 Task: Search one way flight ticket for 5 adults, 2 children, 1 infant in seat and 2 infants on lap in economy from Kotzebue: Ralph Wien Memorial Airport to Rockford: Chicago Rockford International Airport(was Northwest Chicagoland Regional Airport At Rockford) on 5-1-2023. Choice of flights is Southwest. Number of bags: 1 carry on bag and 1 checked bag. Price is upto 55000. Outbound departure time preference is 4:45. Return departure time preference is 8:45.
Action: Mouse moved to (188, 183)
Screenshot: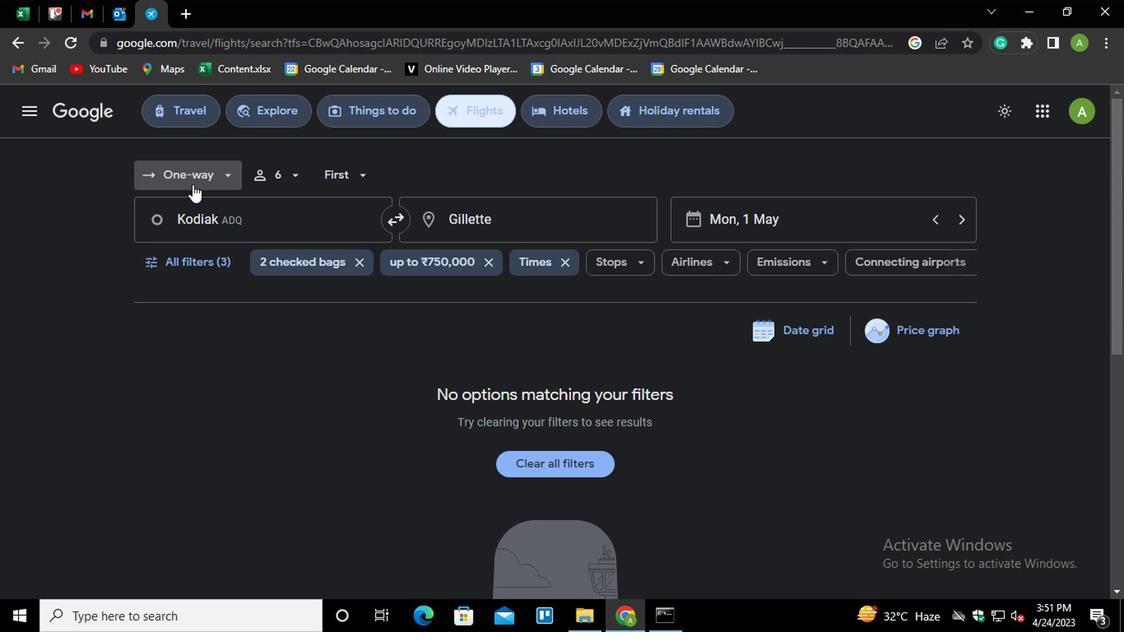 
Action: Mouse pressed left at (188, 183)
Screenshot: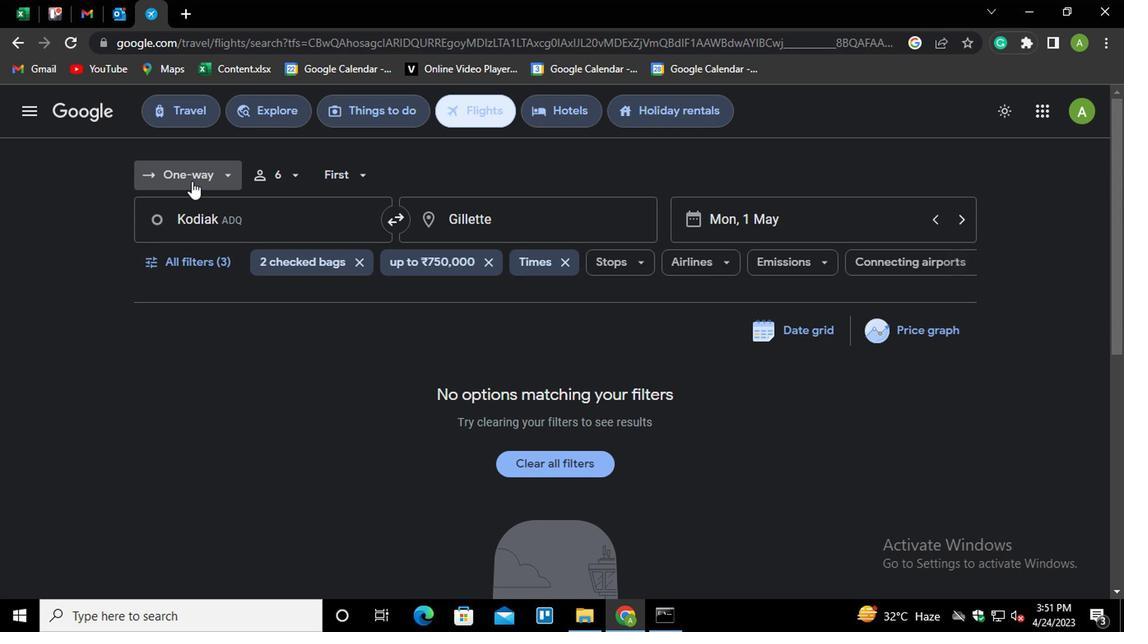 
Action: Mouse moved to (216, 252)
Screenshot: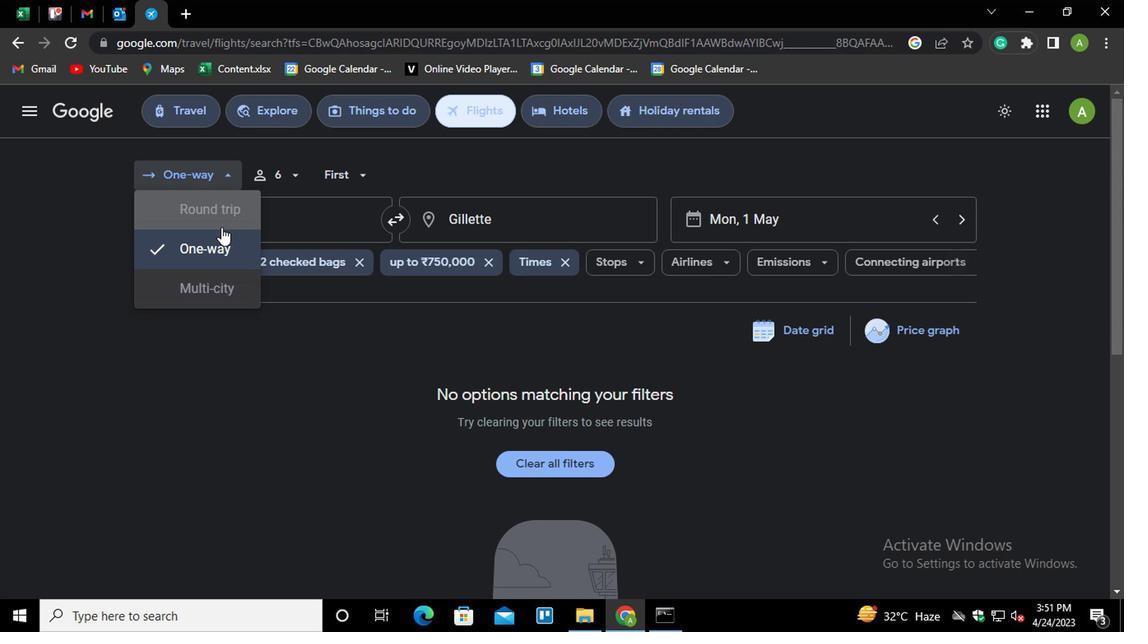 
Action: Mouse pressed left at (216, 252)
Screenshot: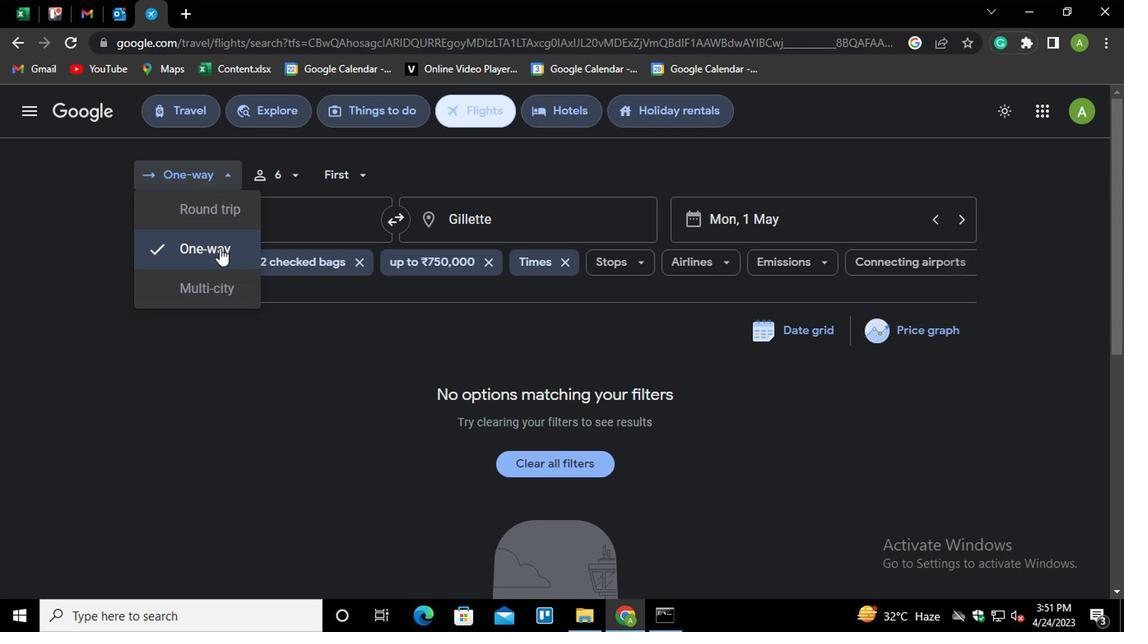 
Action: Mouse moved to (256, 192)
Screenshot: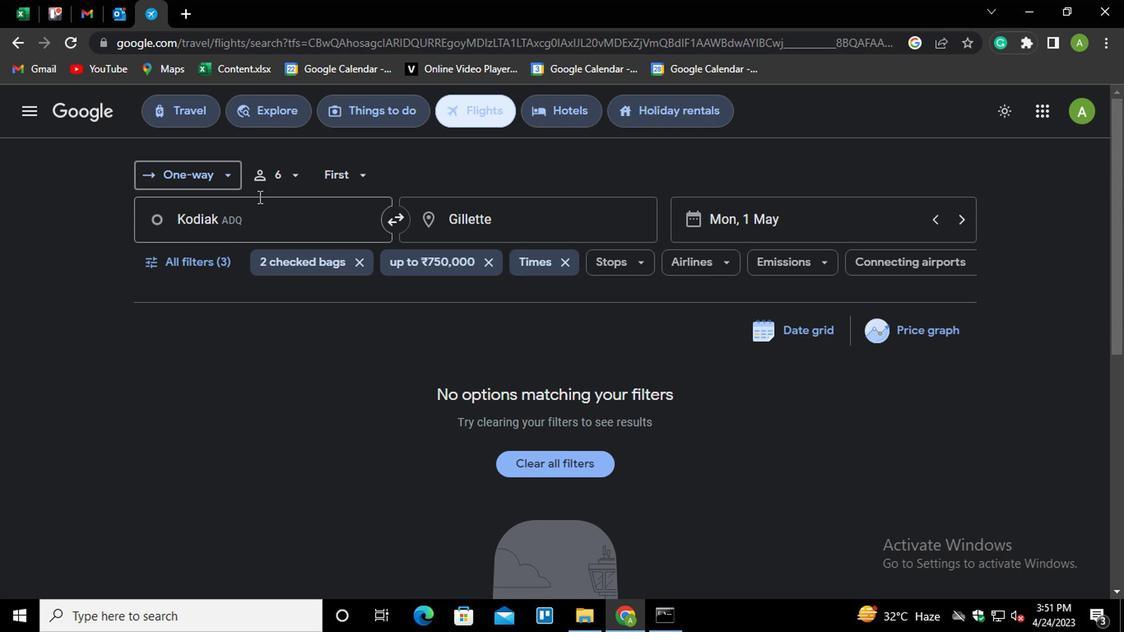 
Action: Mouse pressed left at (256, 192)
Screenshot: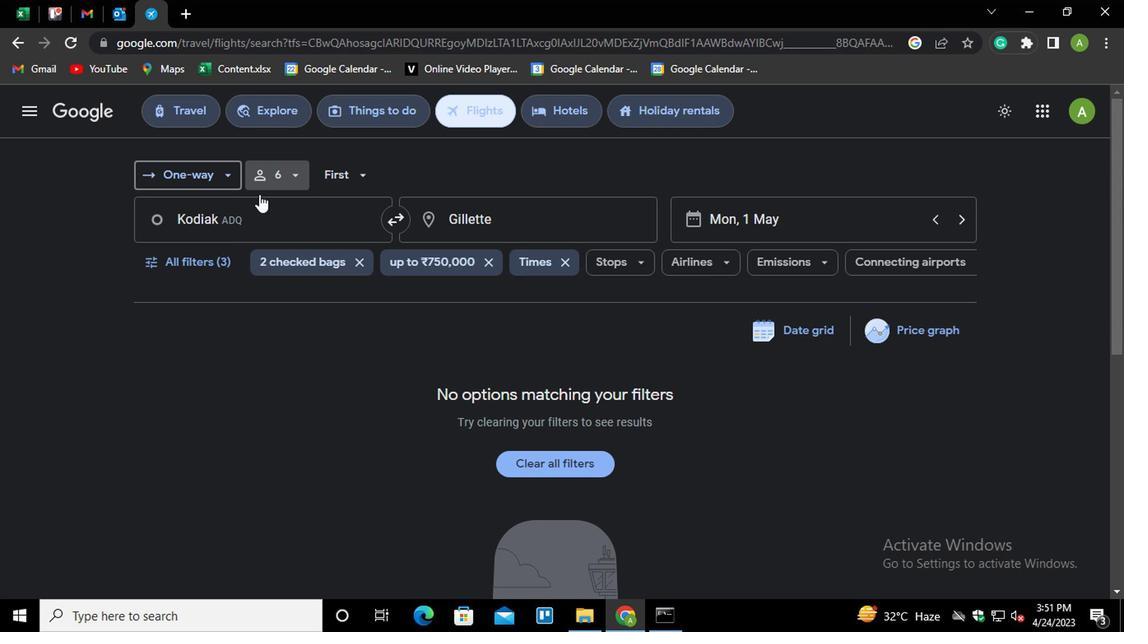 
Action: Mouse moved to (413, 216)
Screenshot: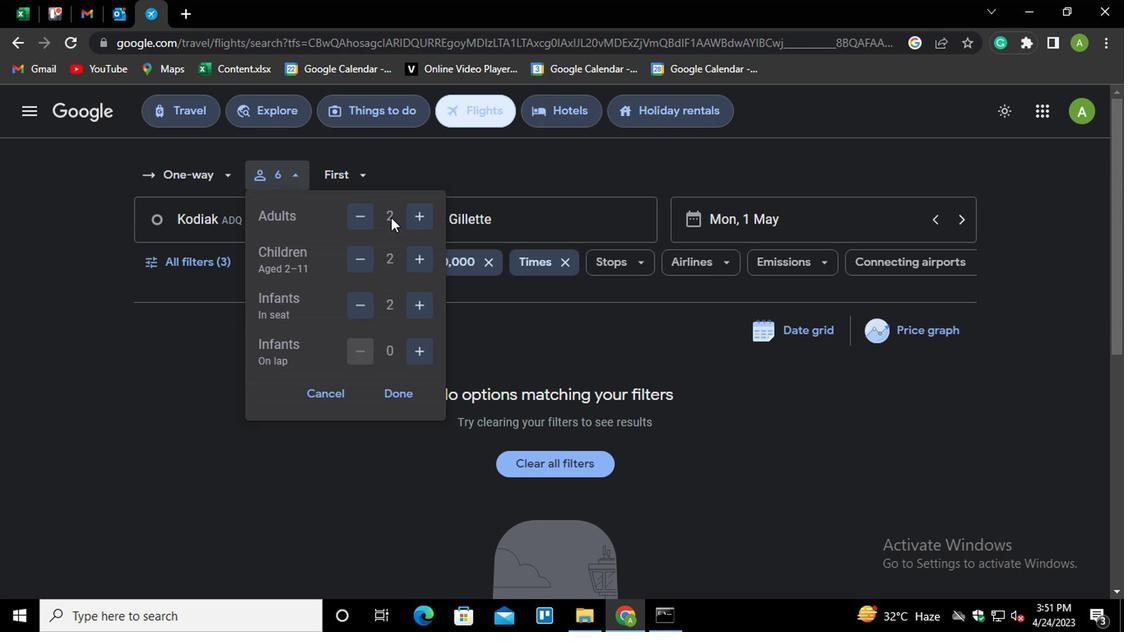 
Action: Mouse pressed left at (413, 216)
Screenshot: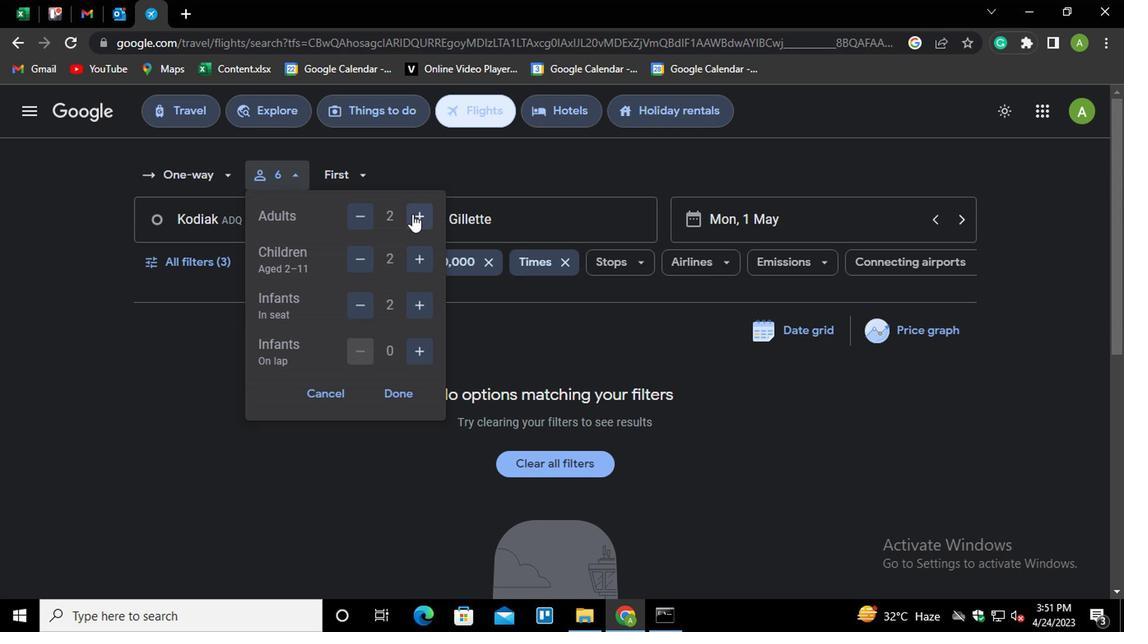 
Action: Mouse pressed left at (413, 216)
Screenshot: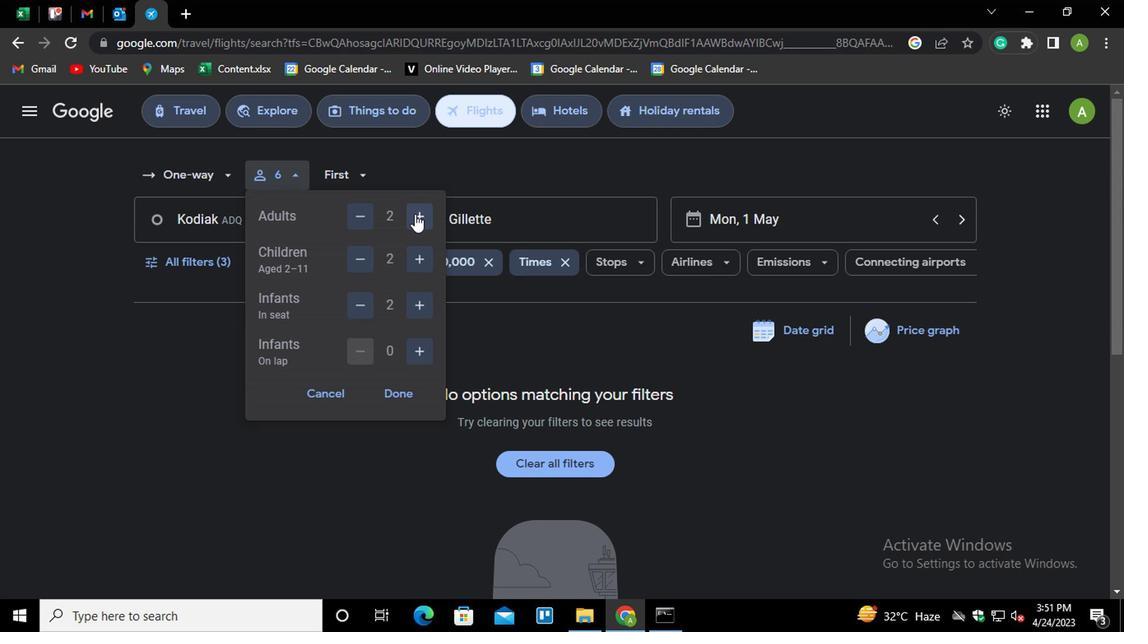 
Action: Mouse pressed left at (413, 216)
Screenshot: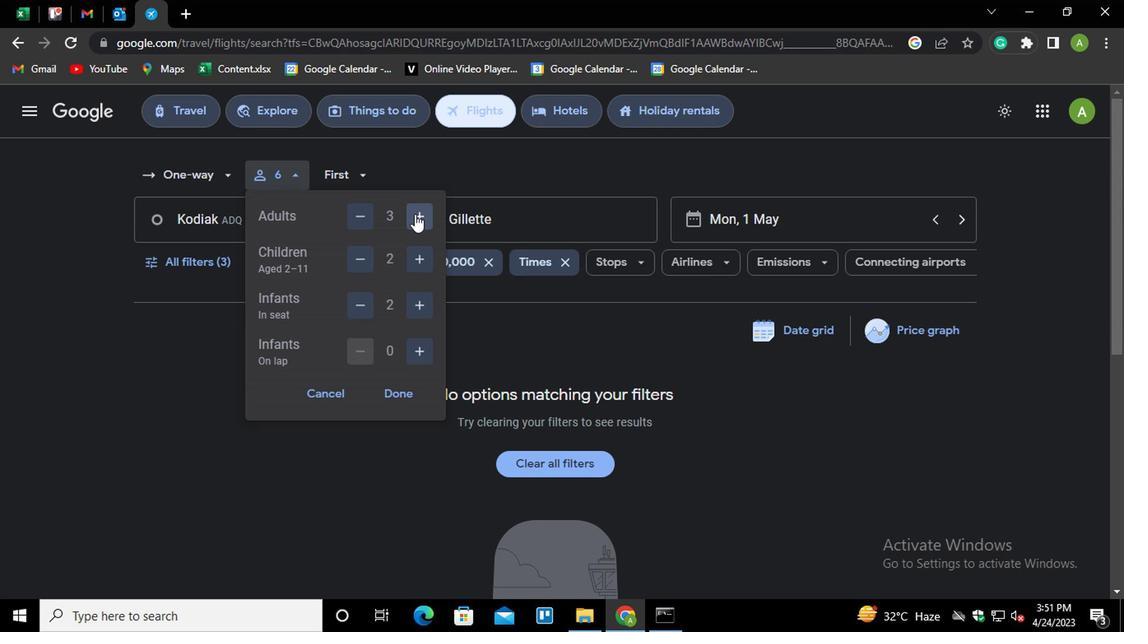 
Action: Mouse moved to (360, 307)
Screenshot: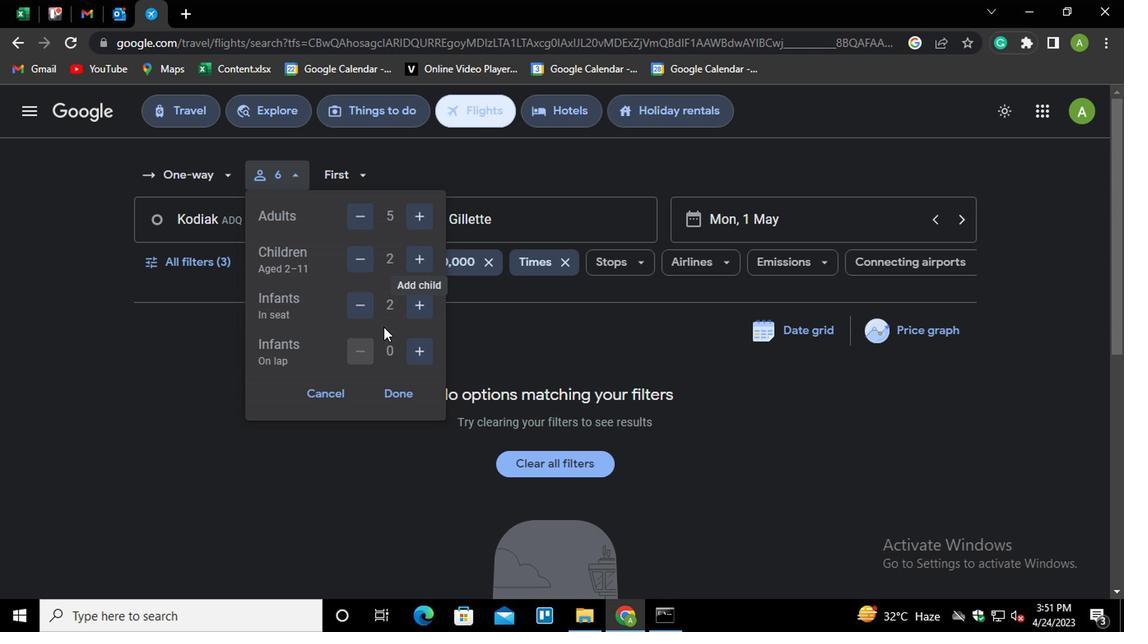 
Action: Mouse pressed left at (360, 307)
Screenshot: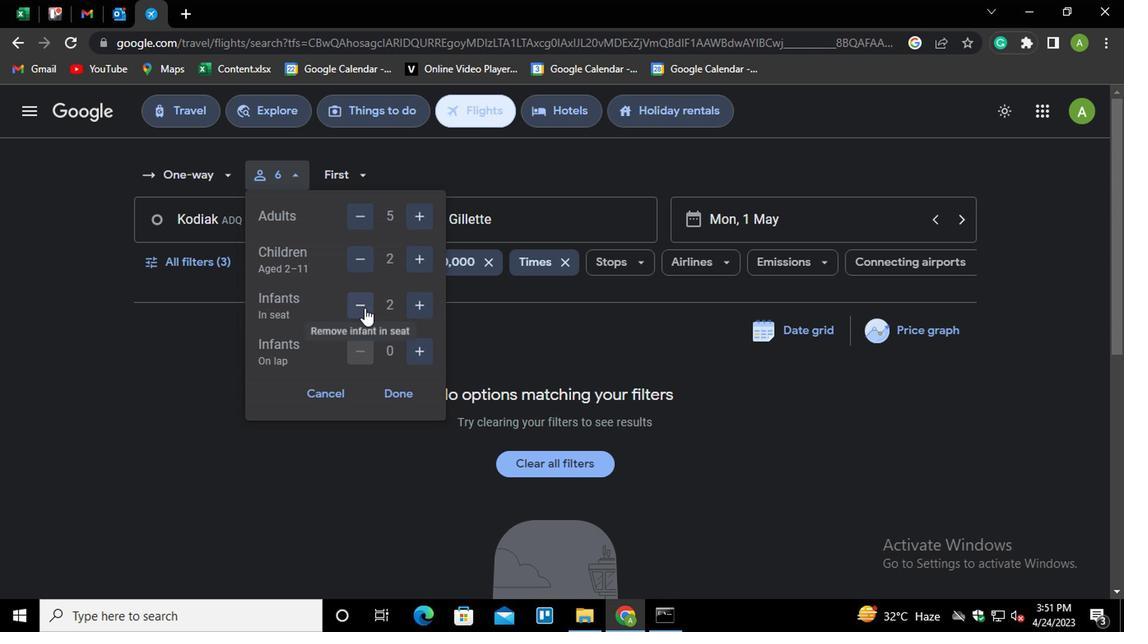 
Action: Mouse moved to (415, 356)
Screenshot: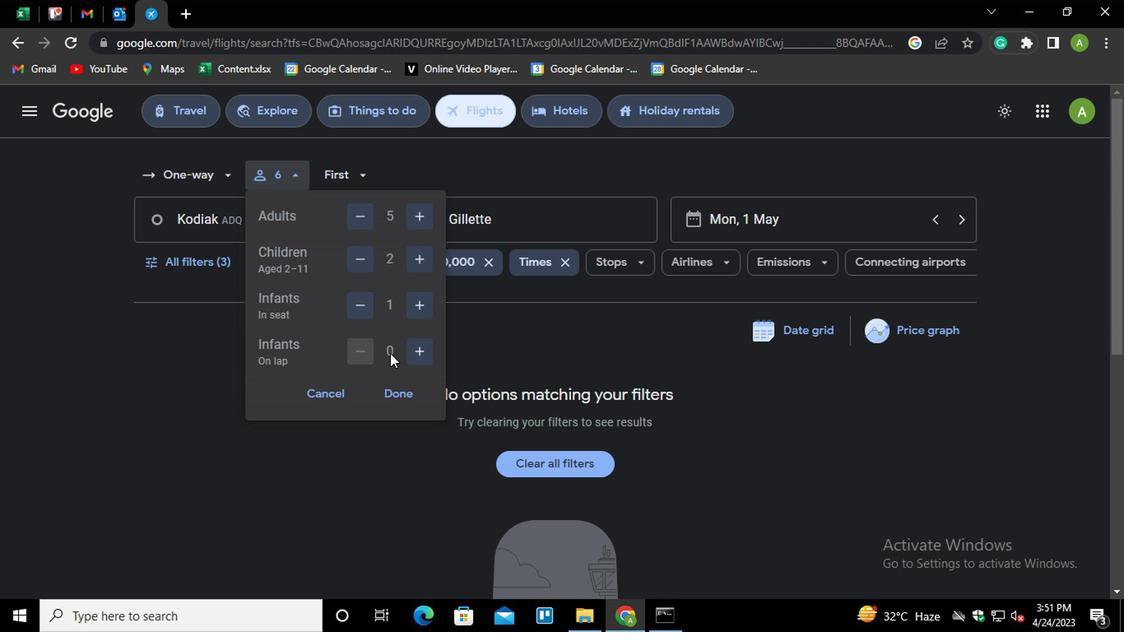 
Action: Mouse pressed left at (415, 356)
Screenshot: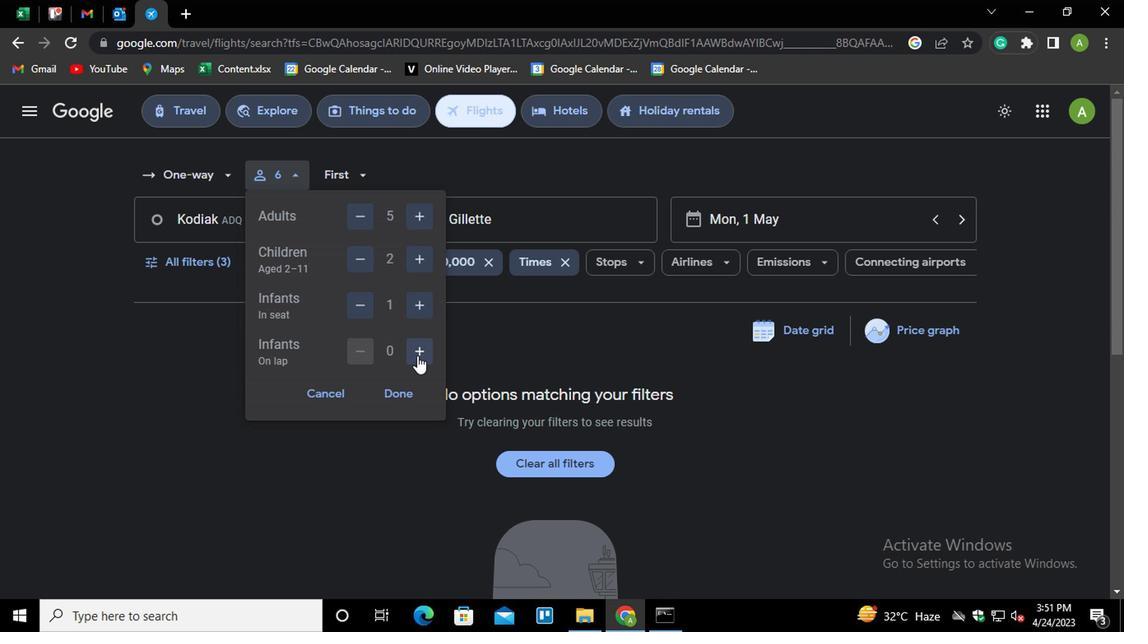 
Action: Mouse pressed left at (415, 356)
Screenshot: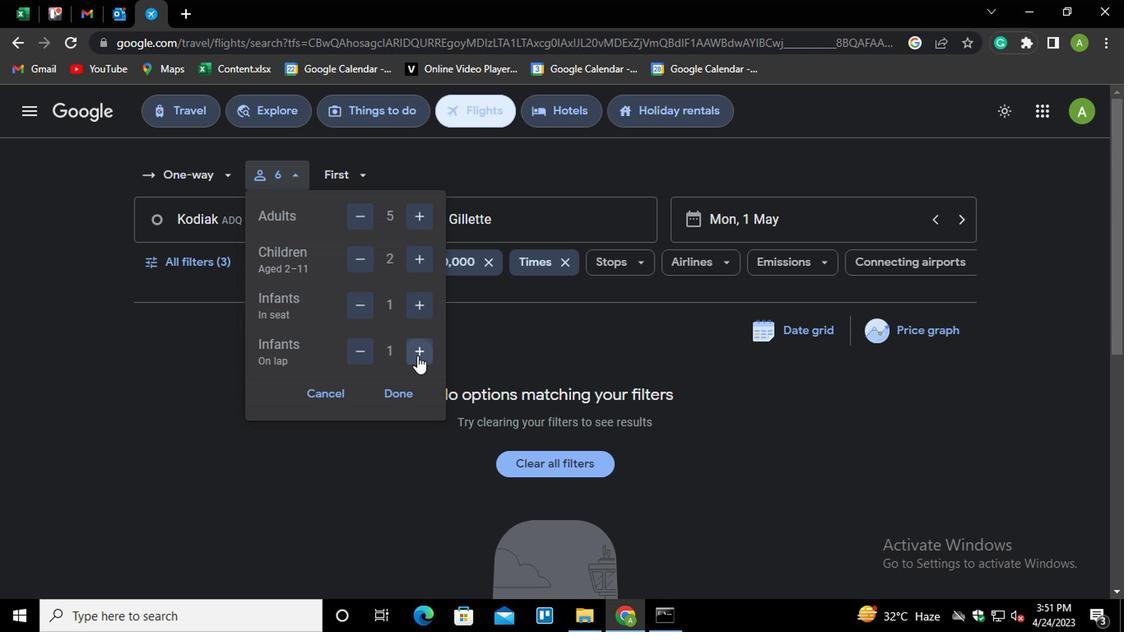 
Action: Mouse moved to (360, 351)
Screenshot: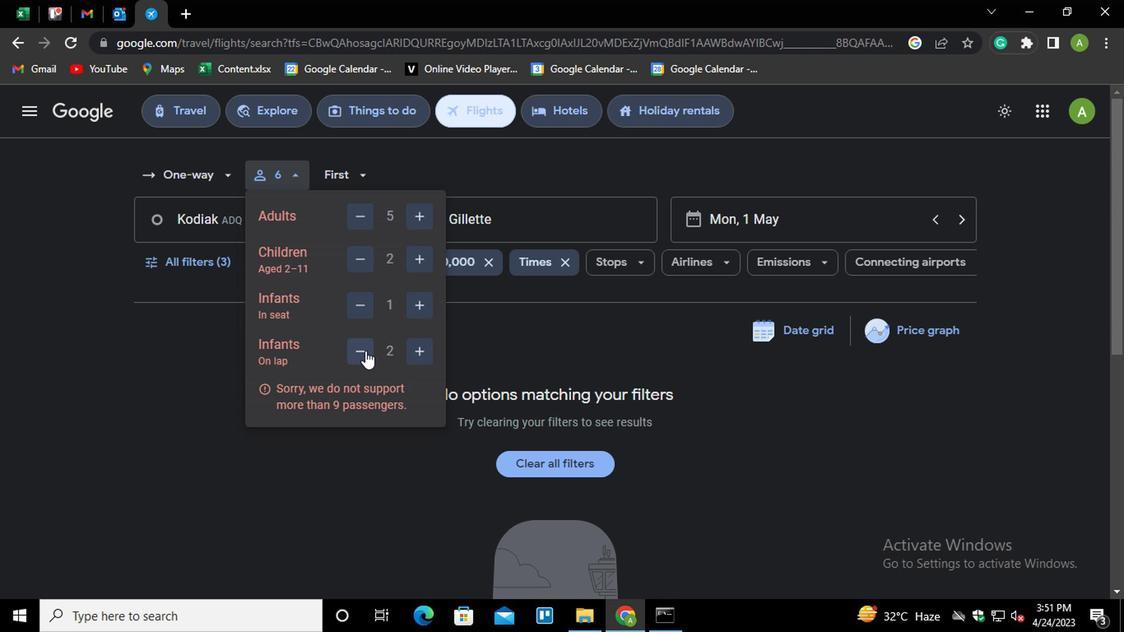 
Action: Mouse pressed left at (360, 351)
Screenshot: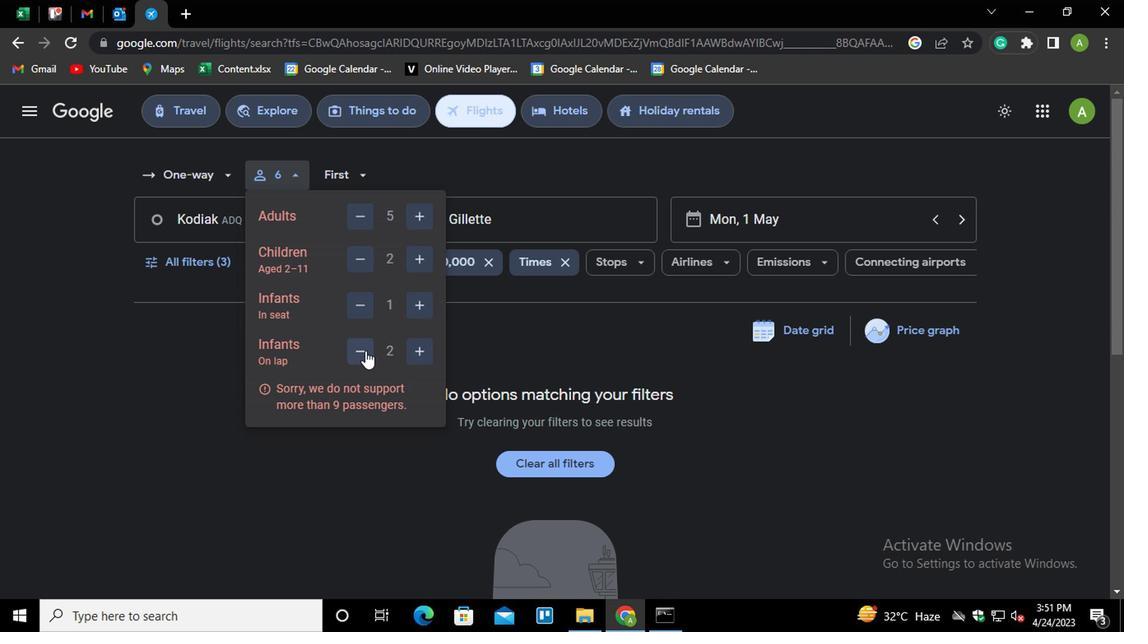 
Action: Mouse moved to (392, 389)
Screenshot: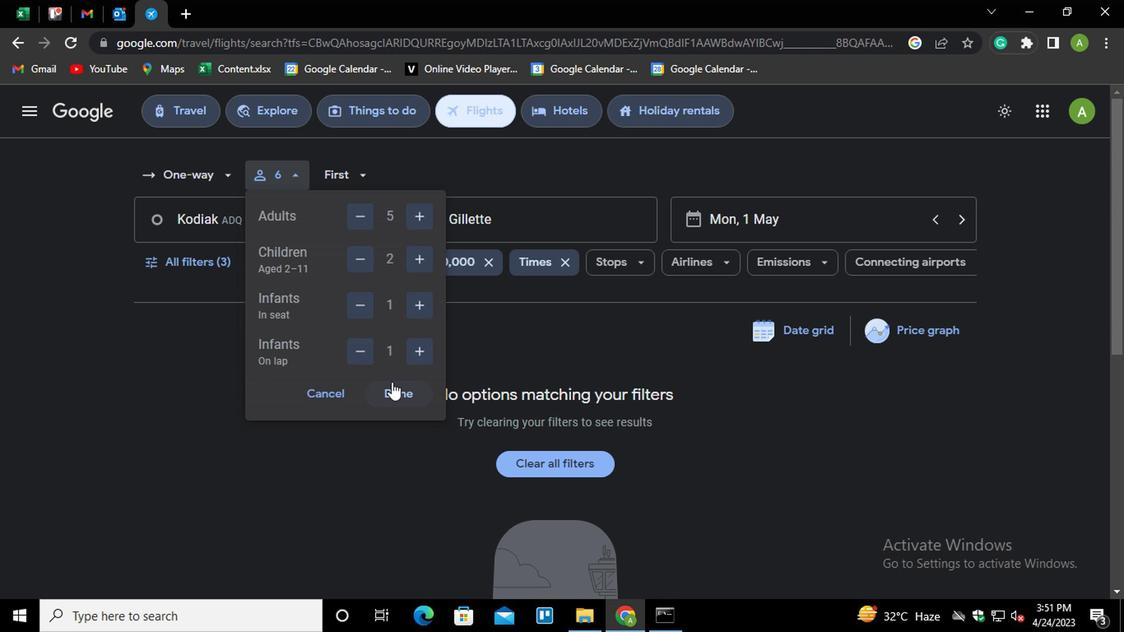 
Action: Mouse pressed left at (392, 389)
Screenshot: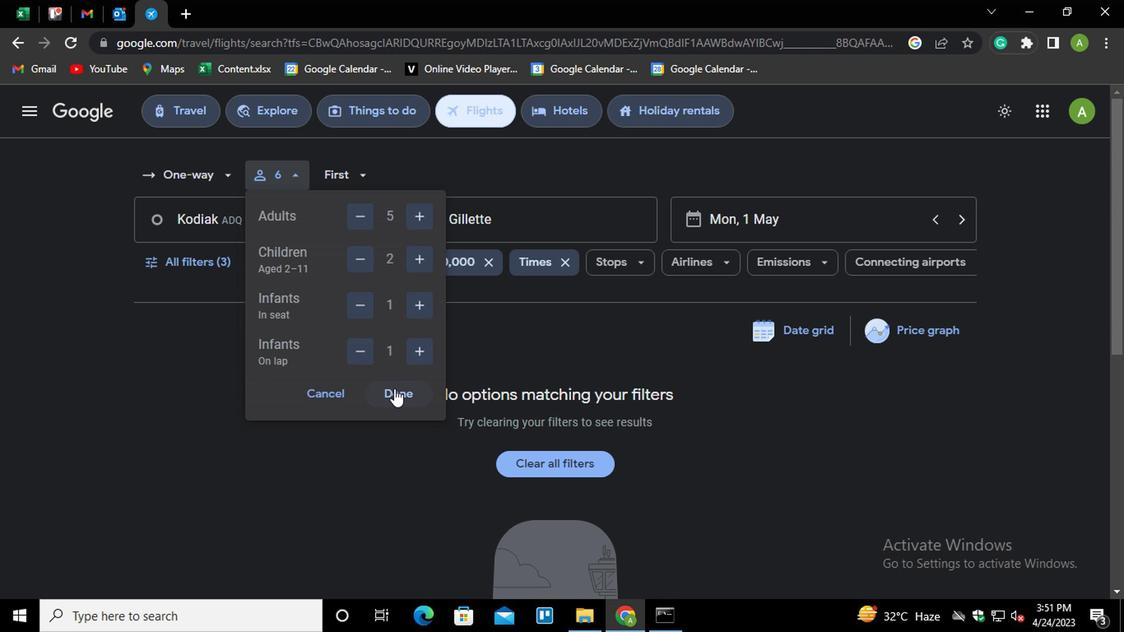 
Action: Mouse moved to (339, 184)
Screenshot: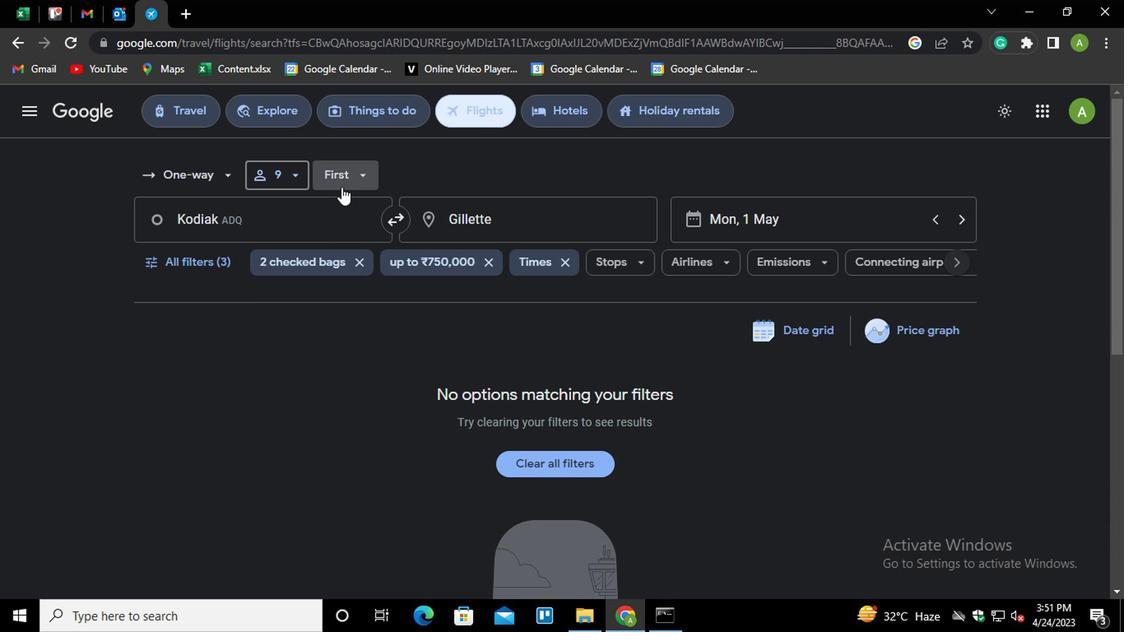 
Action: Mouse pressed left at (339, 184)
Screenshot: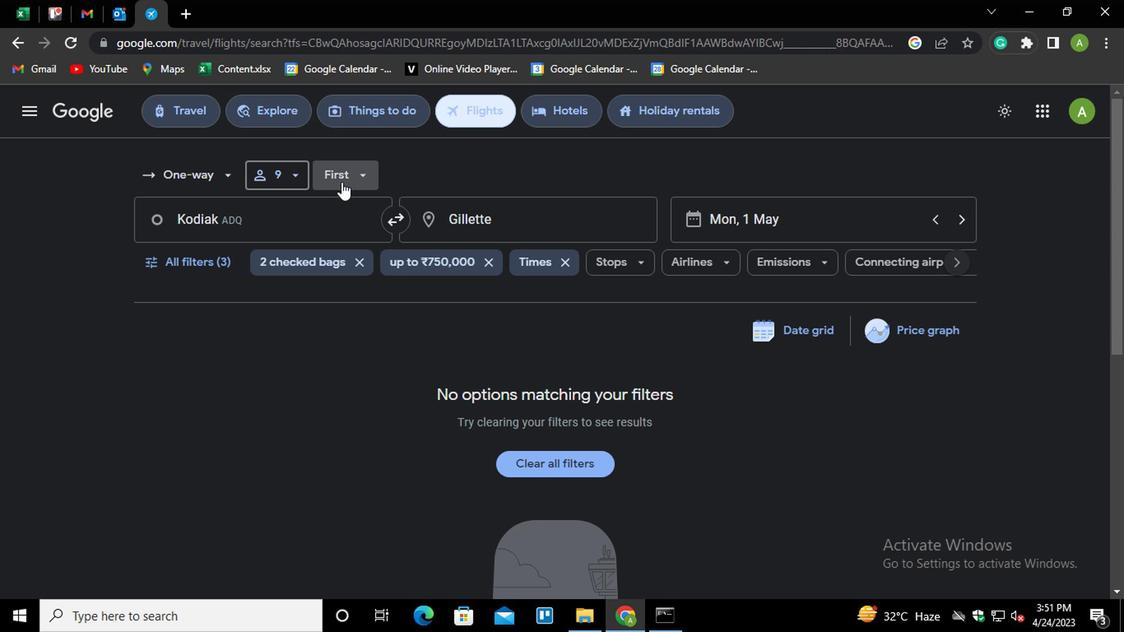 
Action: Mouse moved to (378, 213)
Screenshot: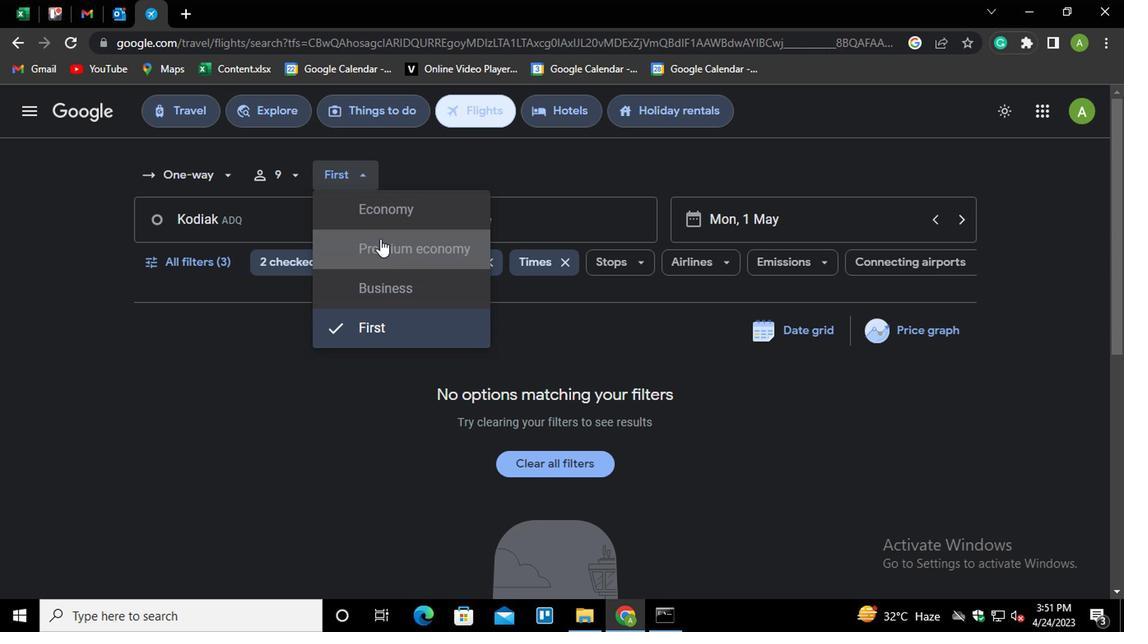 
Action: Mouse pressed left at (378, 213)
Screenshot: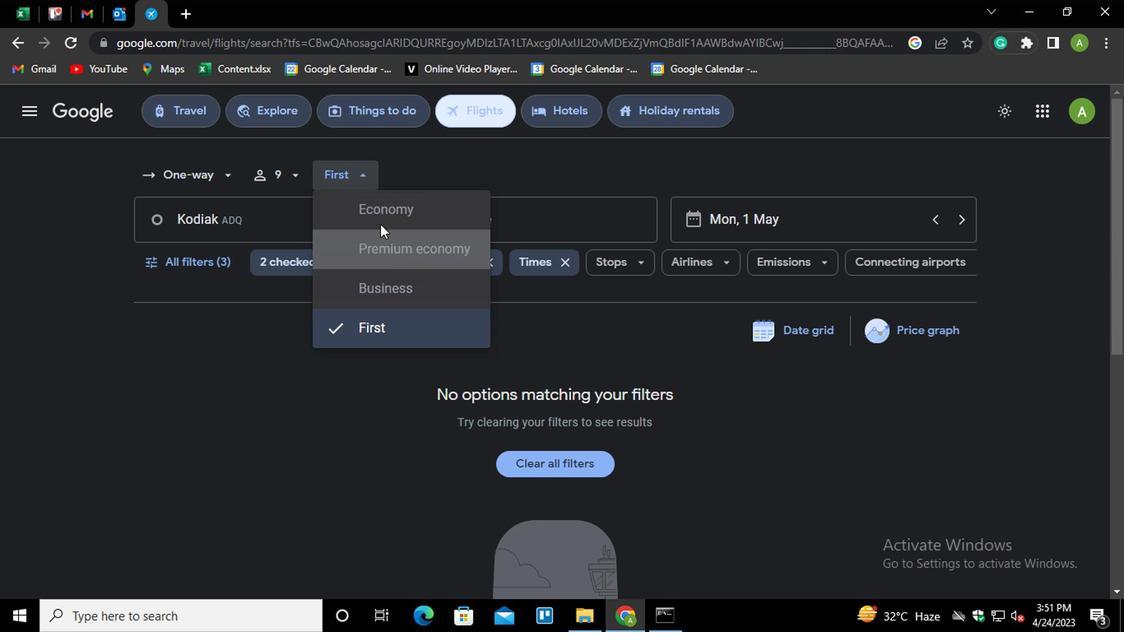 
Action: Mouse moved to (323, 223)
Screenshot: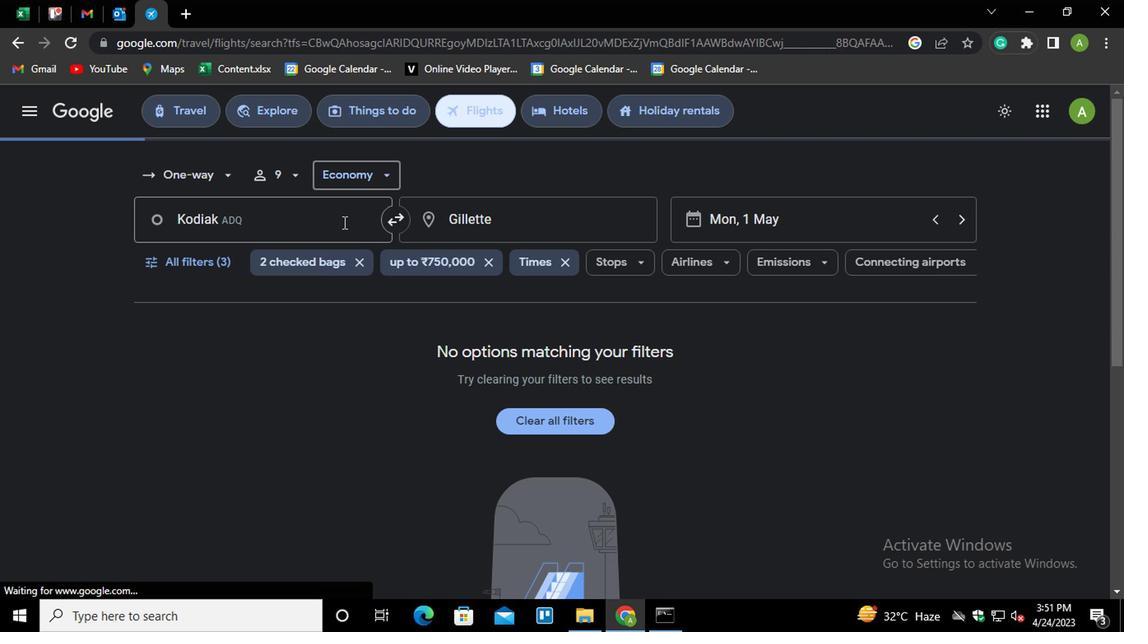 
Action: Mouse pressed left at (323, 223)
Screenshot: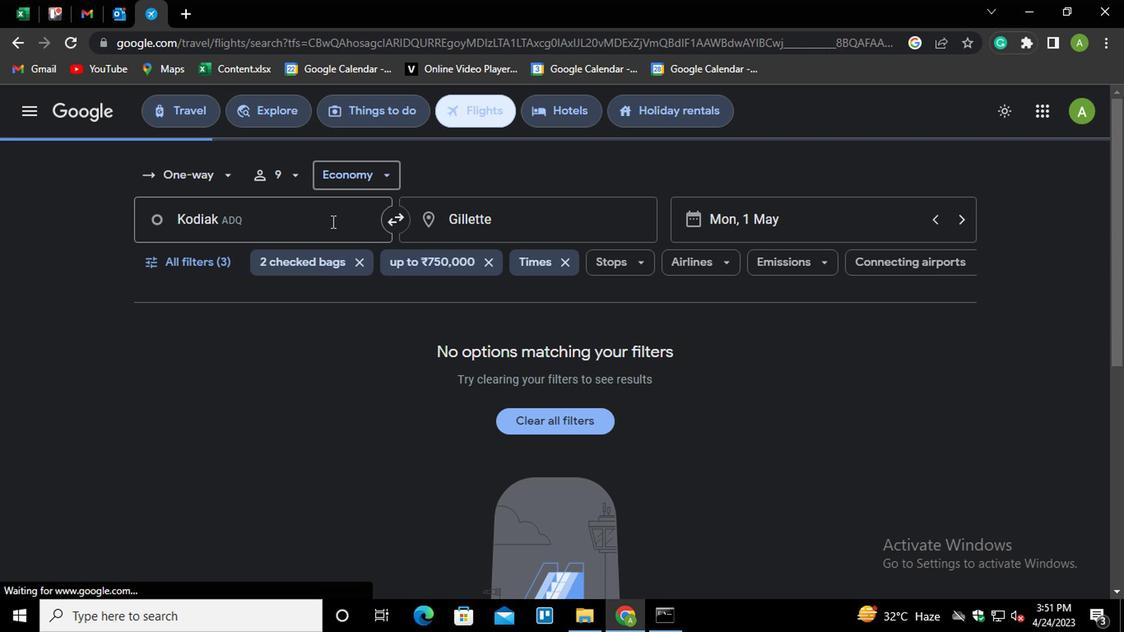 
Action: Mouse moved to (381, 215)
Screenshot: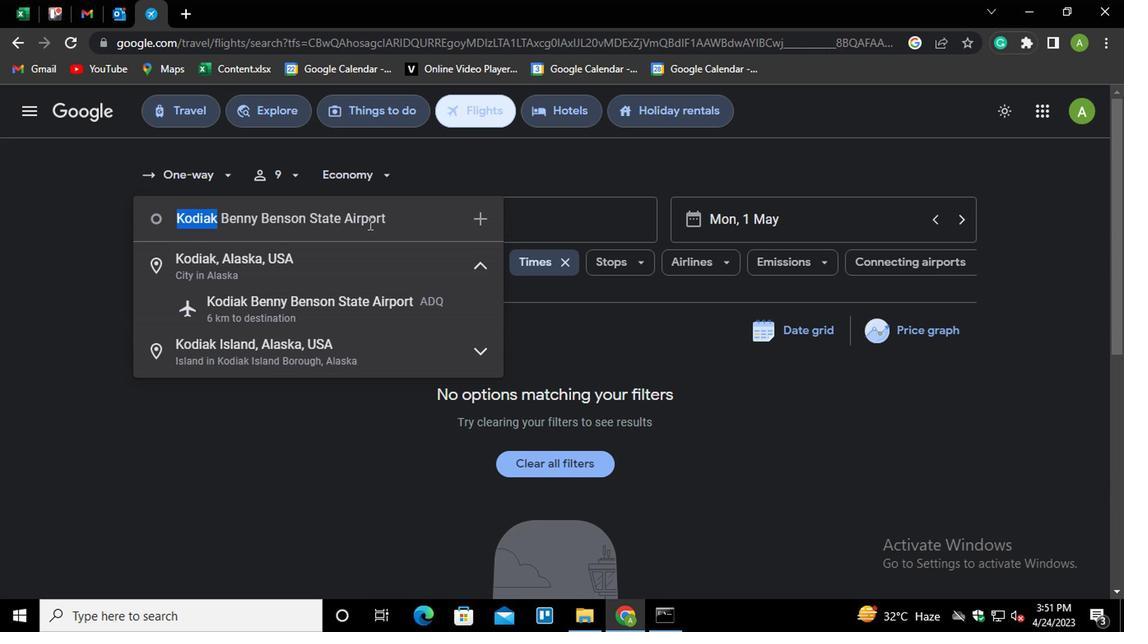 
Action: Key pressed <Key.shift_r>Kote<Key.backspace>zebue<Key.down><Key.down><Key.enter>
Screenshot: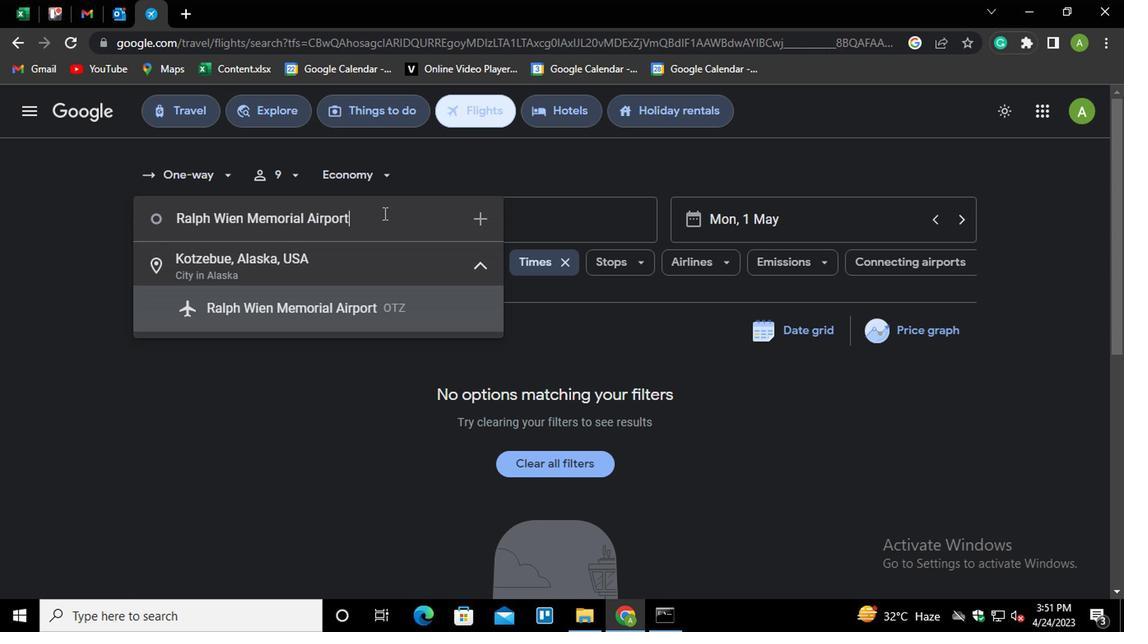 
Action: Mouse moved to (507, 230)
Screenshot: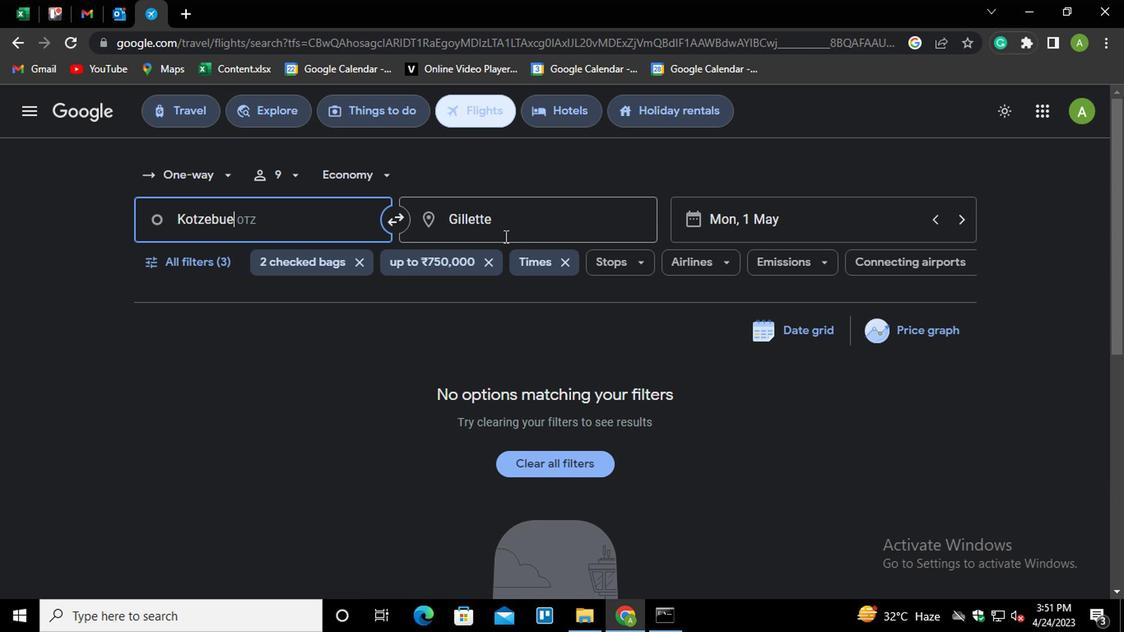 
Action: Mouse pressed left at (507, 230)
Screenshot: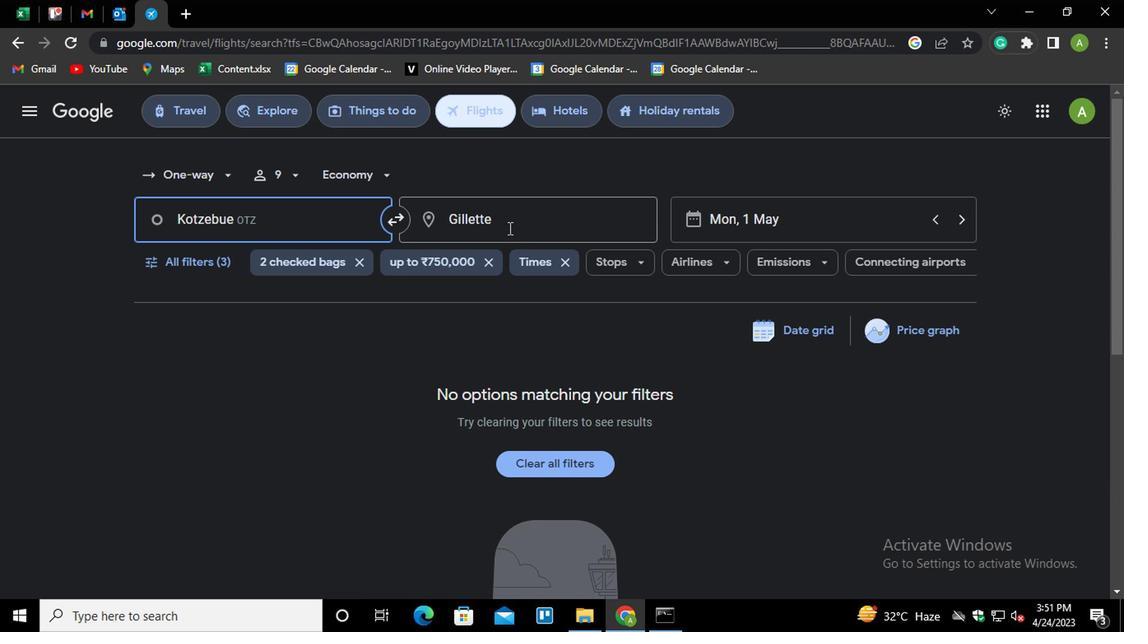 
Action: Mouse moved to (507, 230)
Screenshot: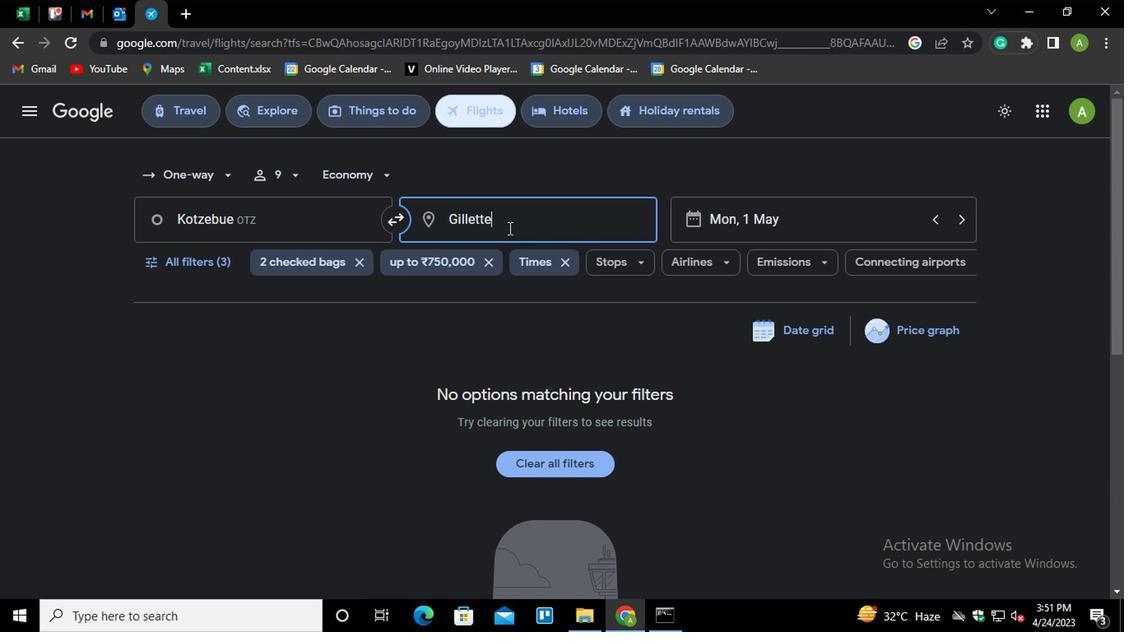 
Action: Key pressed <Key.shift>CHICAGO<Key.down><Key.down><Key.down><Key.down><Key.enter>
Screenshot: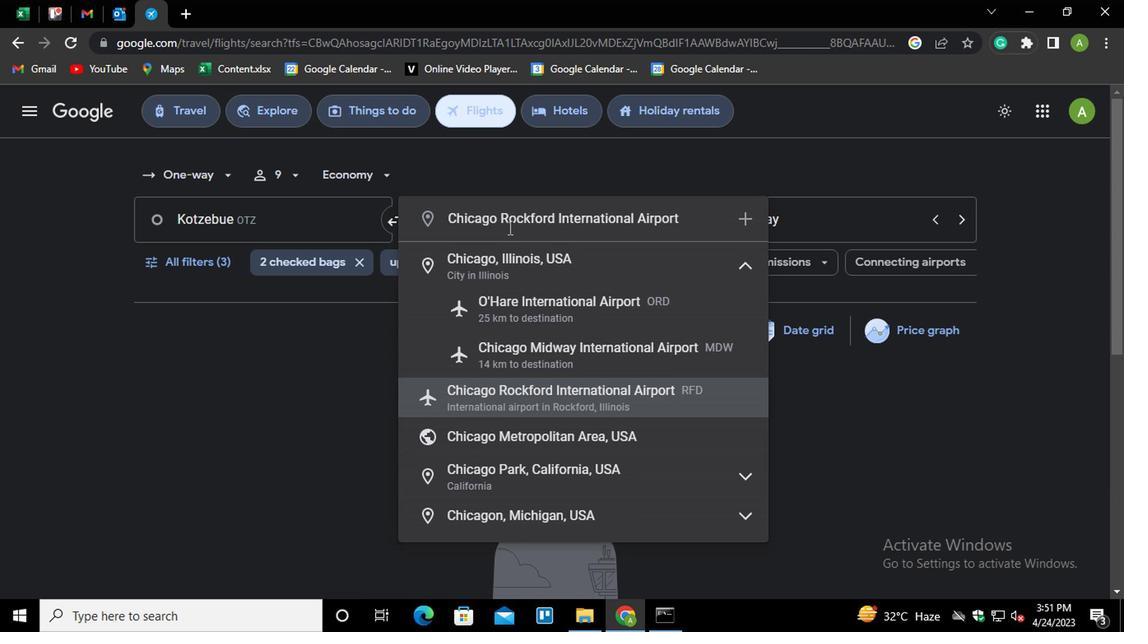 
Action: Mouse moved to (170, 265)
Screenshot: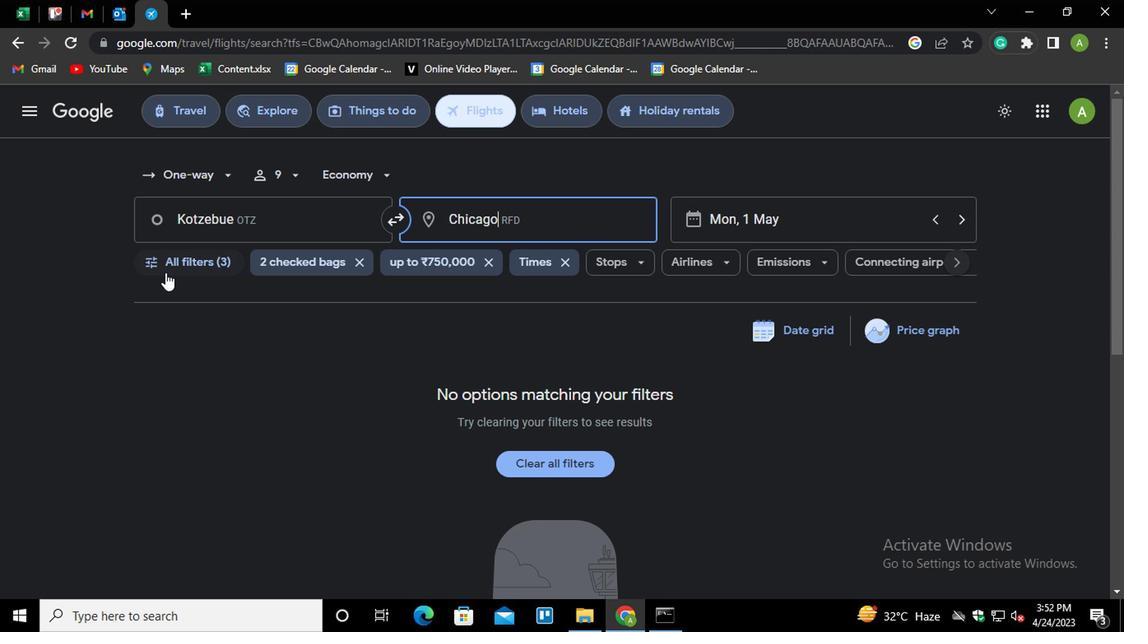 
Action: Mouse pressed left at (170, 265)
Screenshot: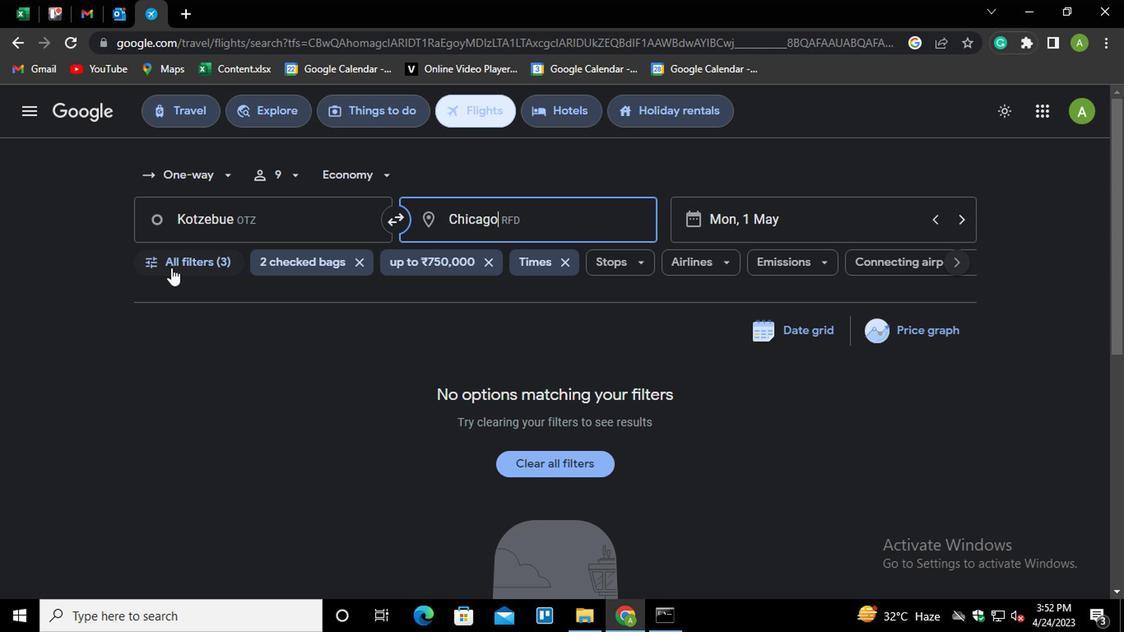 
Action: Mouse moved to (372, 580)
Screenshot: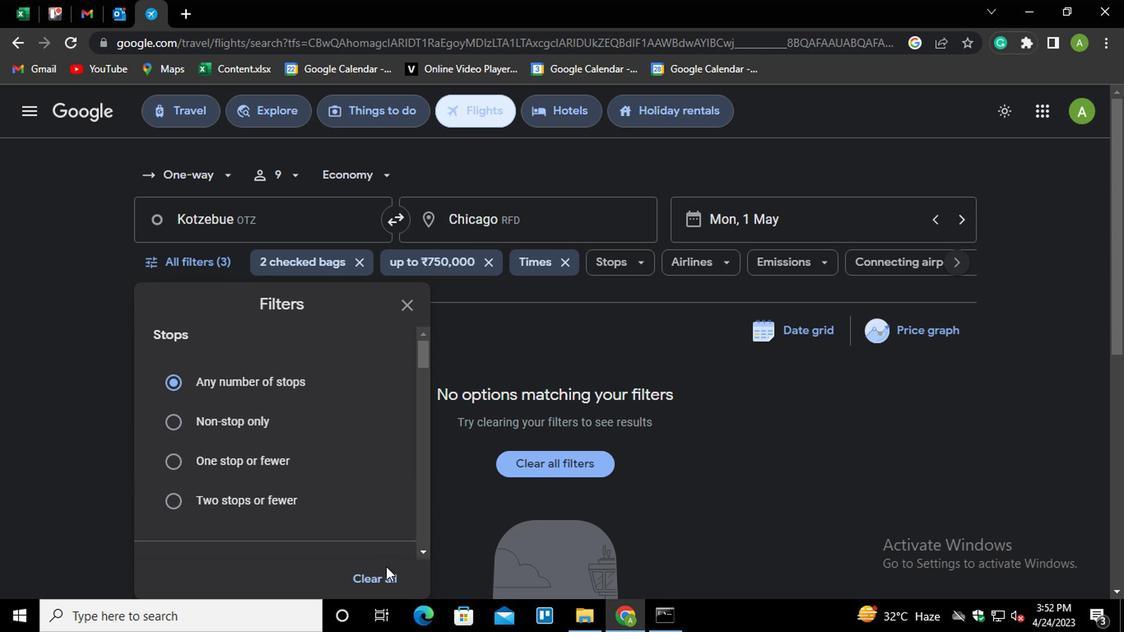 
Action: Mouse pressed left at (372, 580)
Screenshot: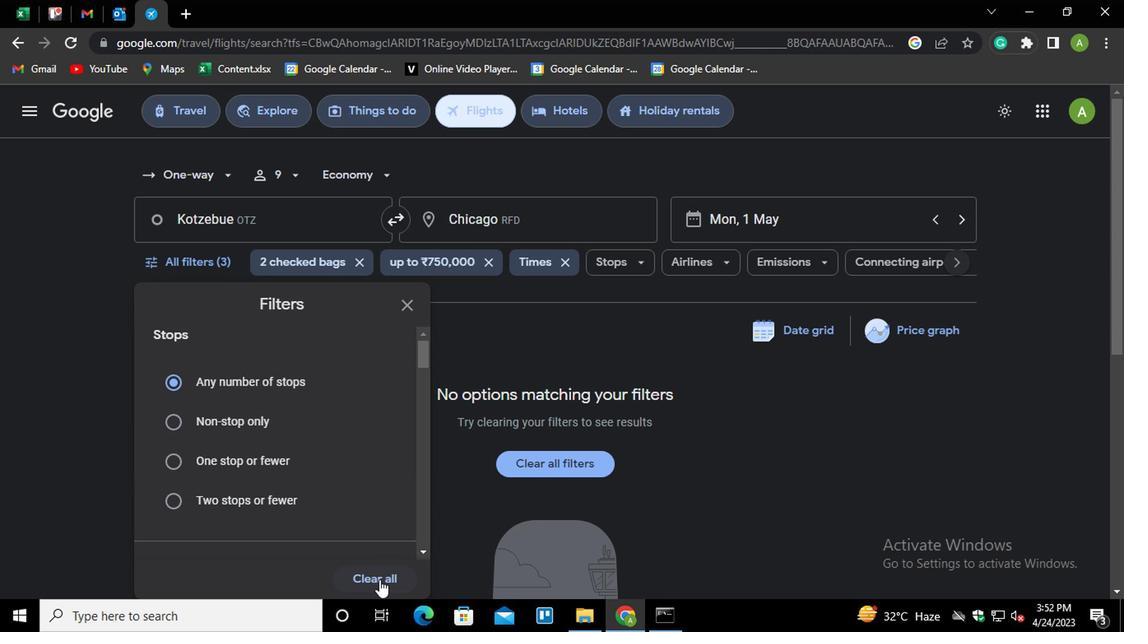 
Action: Mouse moved to (282, 408)
Screenshot: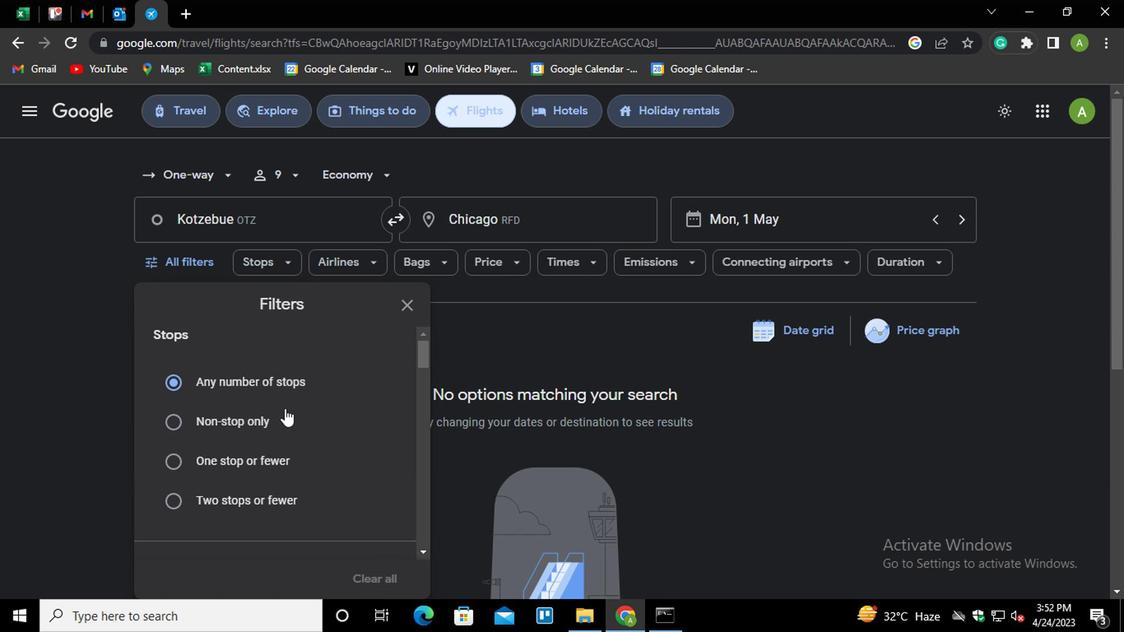 
Action: Mouse scrolled (282, 408) with delta (0, 0)
Screenshot: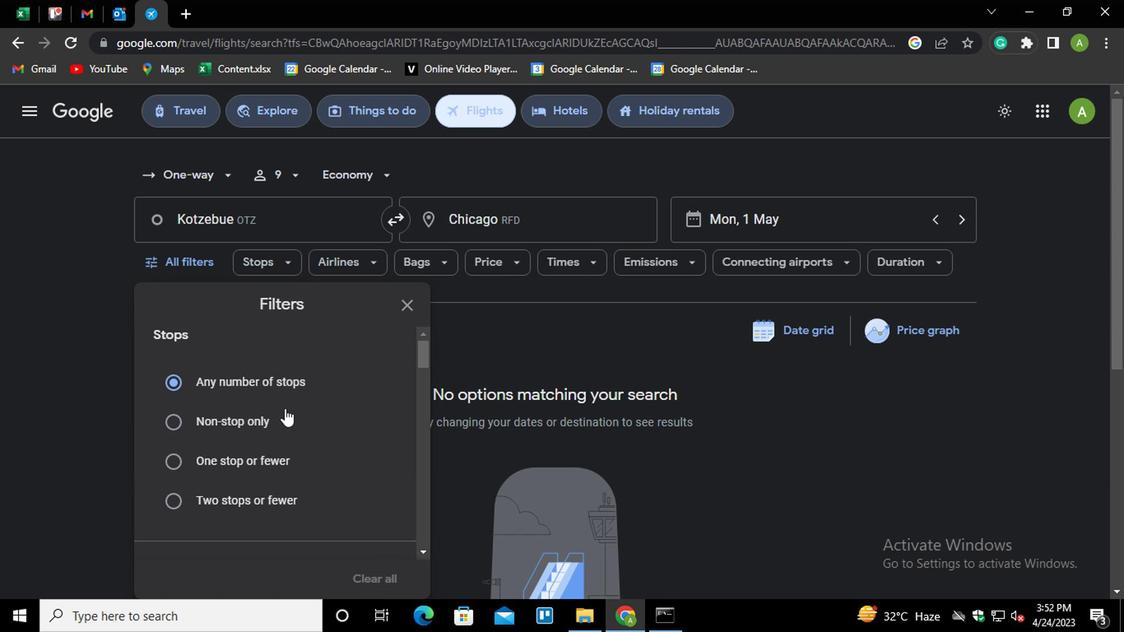 
Action: Mouse scrolled (282, 408) with delta (0, 0)
Screenshot: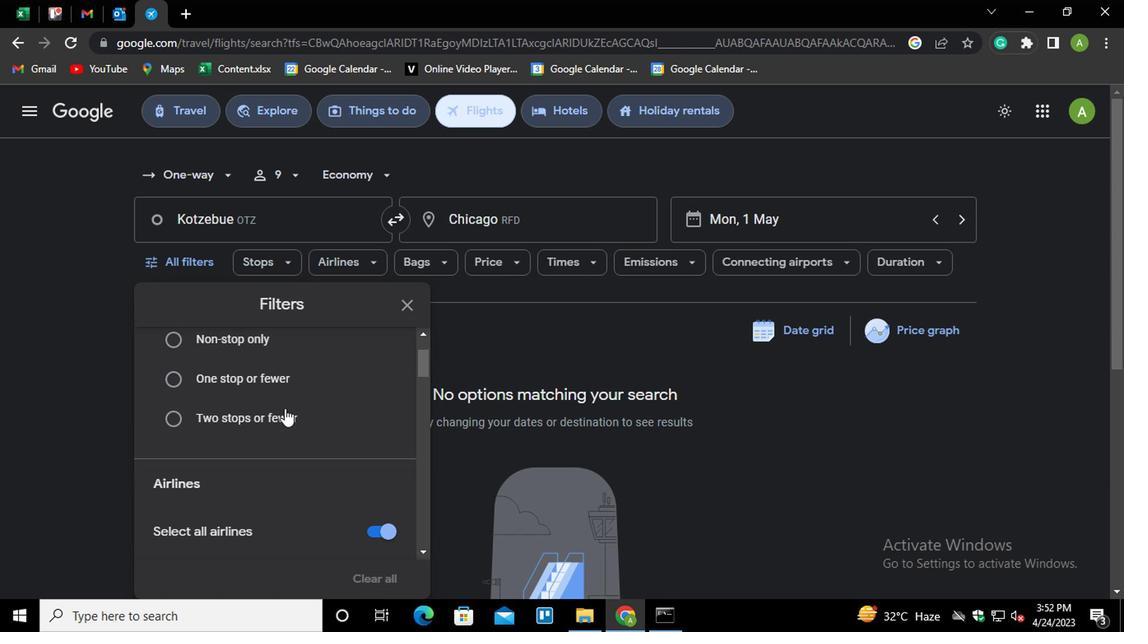 
Action: Mouse moved to (375, 442)
Screenshot: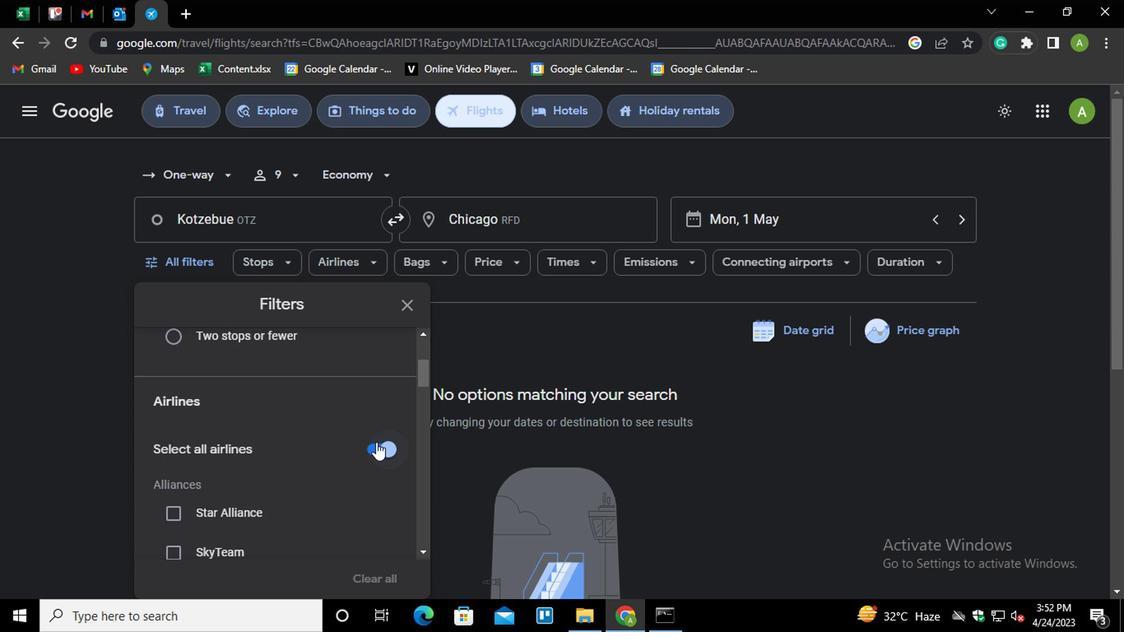 
Action: Mouse pressed left at (375, 442)
Screenshot: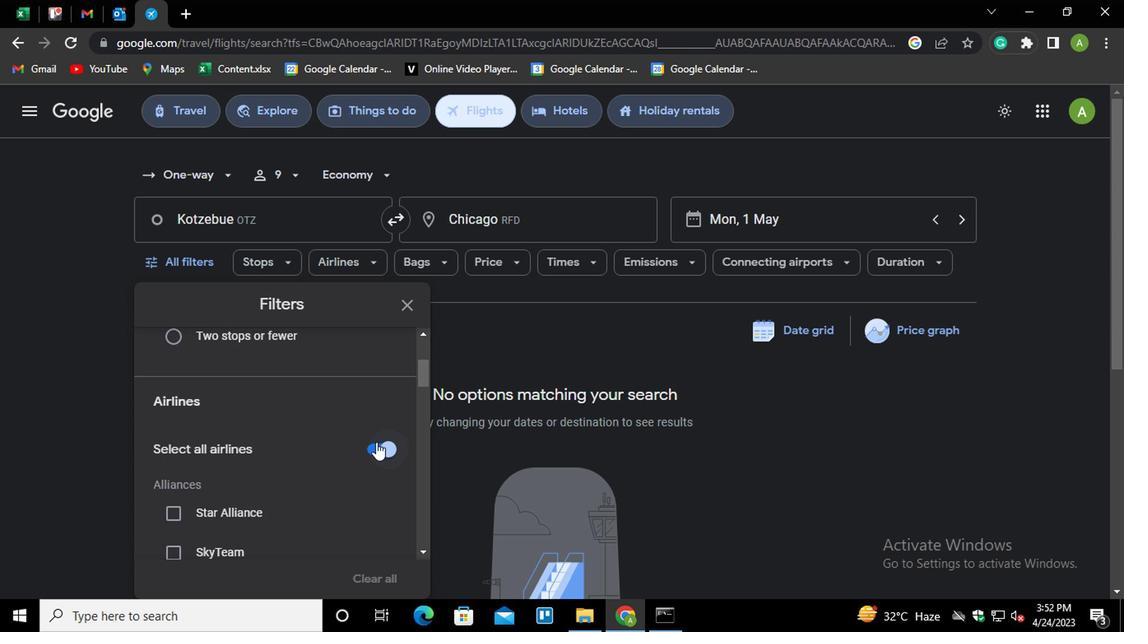 
Action: Mouse moved to (340, 453)
Screenshot: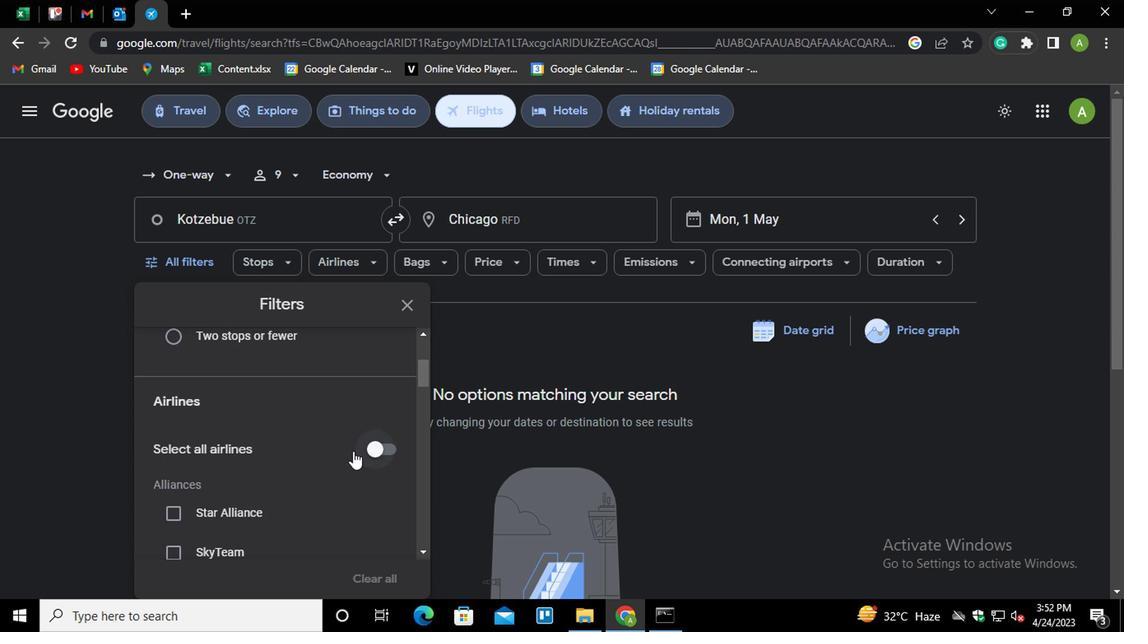 
Action: Mouse scrolled (340, 452) with delta (0, 0)
Screenshot: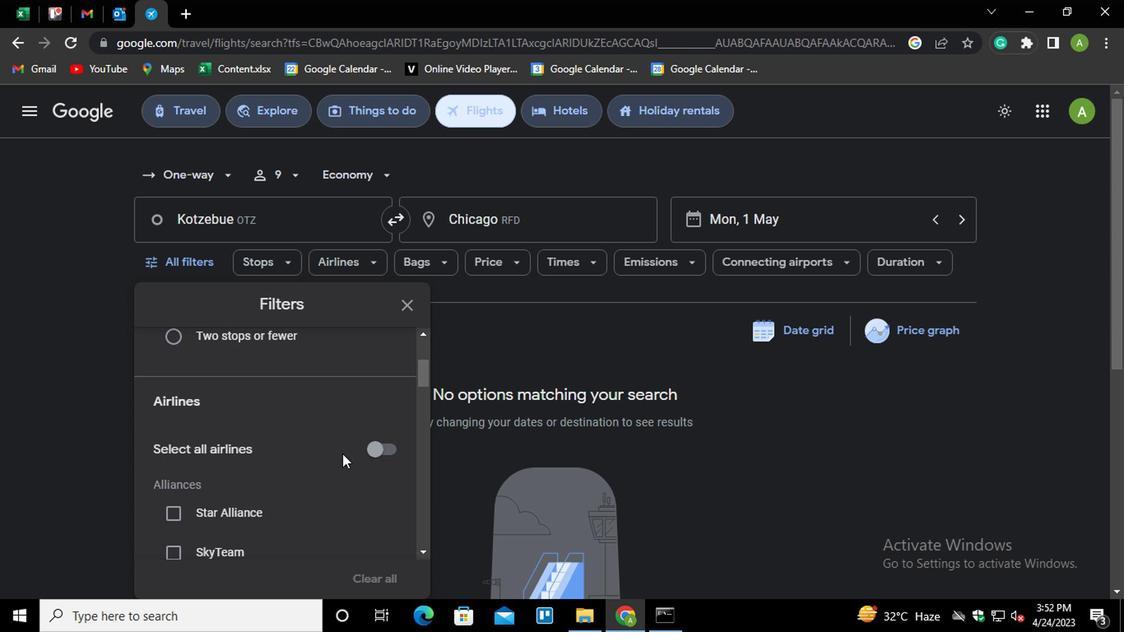 
Action: Mouse moved to (339, 453)
Screenshot: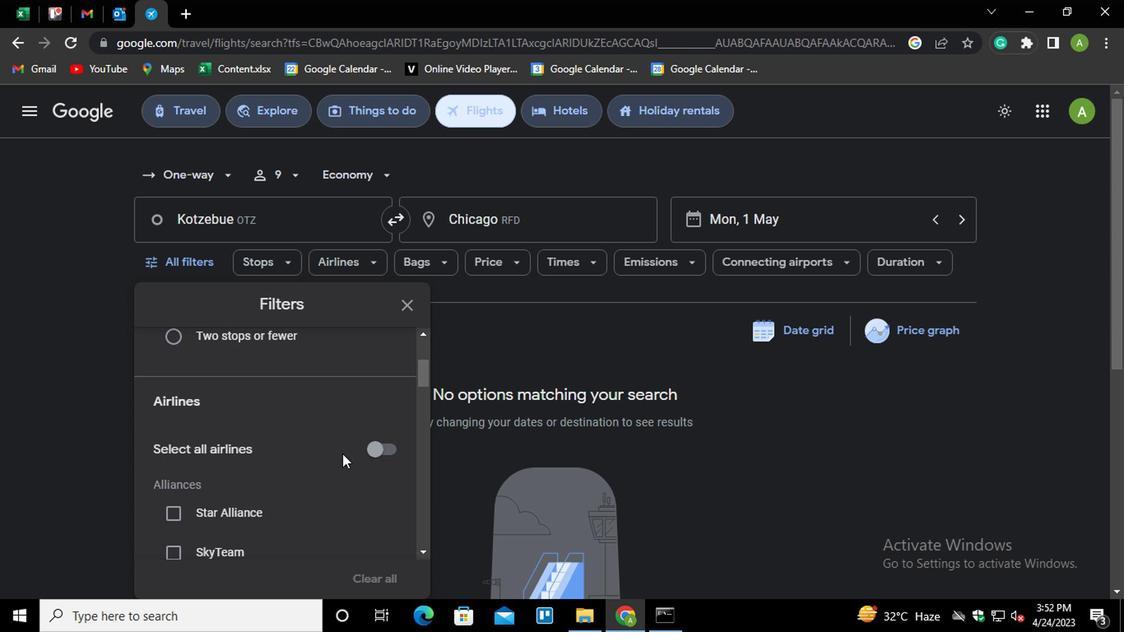 
Action: Mouse scrolled (339, 452) with delta (0, 0)
Screenshot: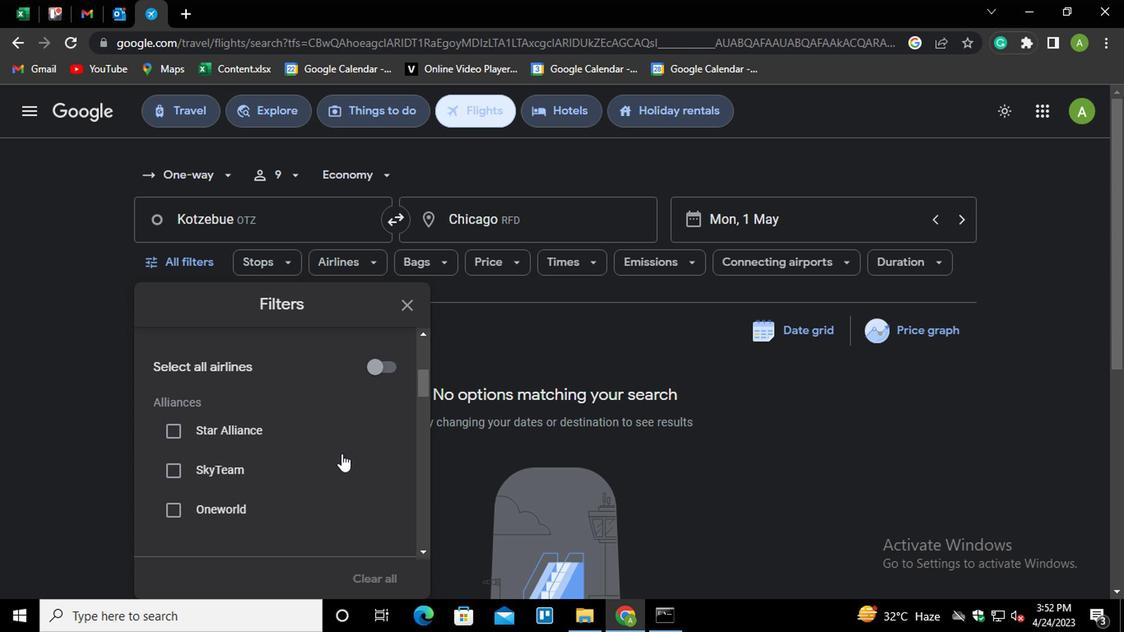
Action: Mouse scrolled (339, 452) with delta (0, 0)
Screenshot: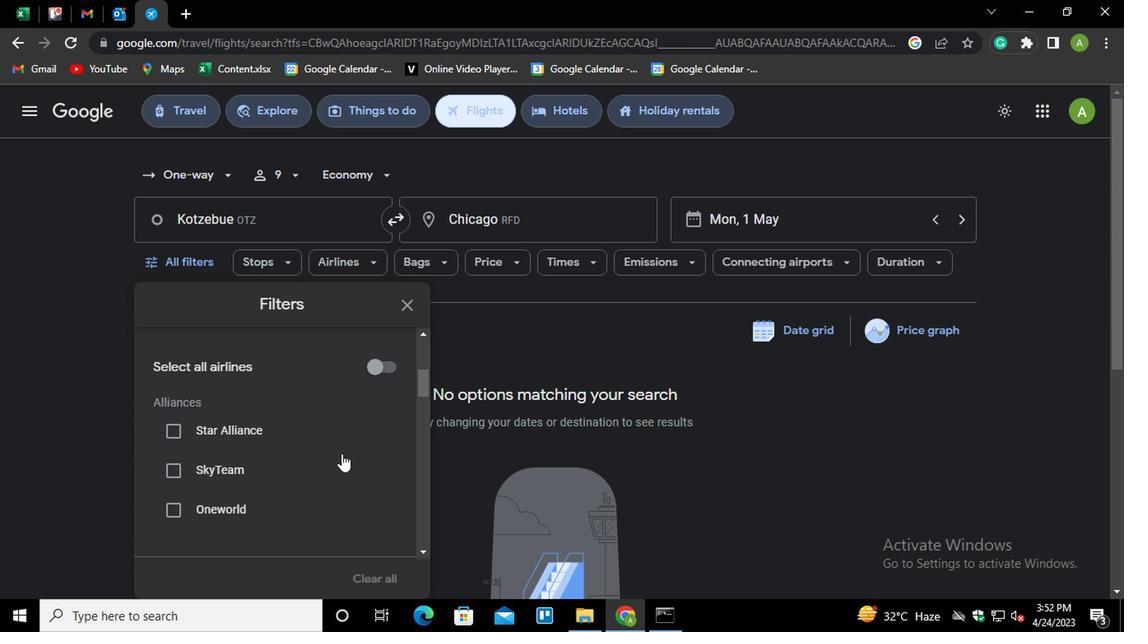 
Action: Mouse scrolled (339, 452) with delta (0, 0)
Screenshot: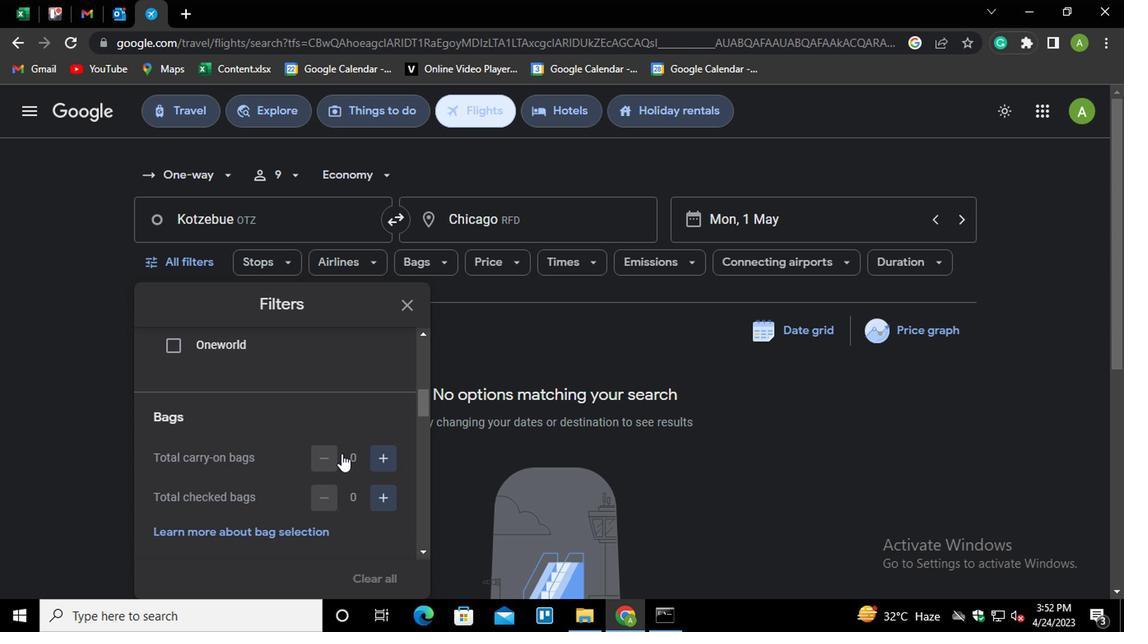 
Action: Mouse moved to (375, 378)
Screenshot: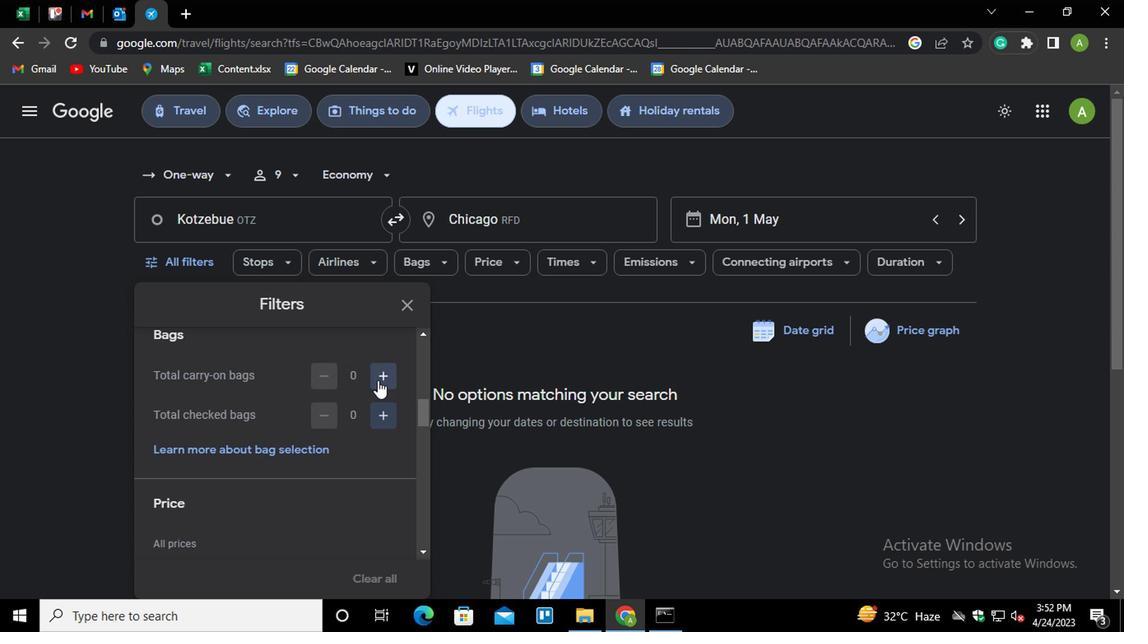 
Action: Mouse pressed left at (375, 378)
Screenshot: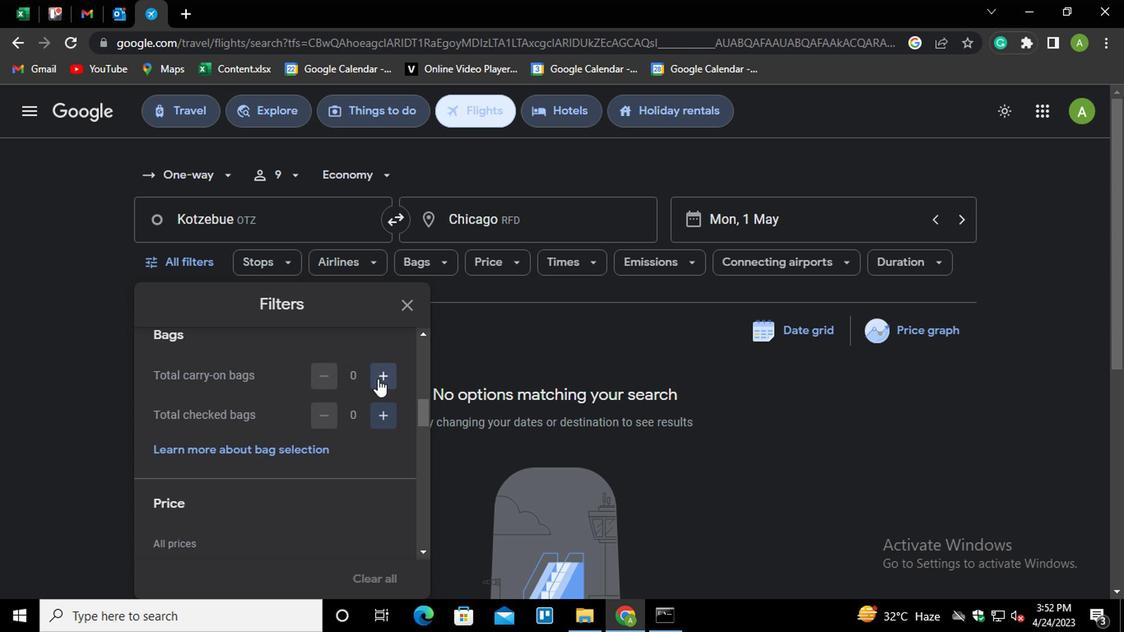 
Action: Mouse moved to (384, 419)
Screenshot: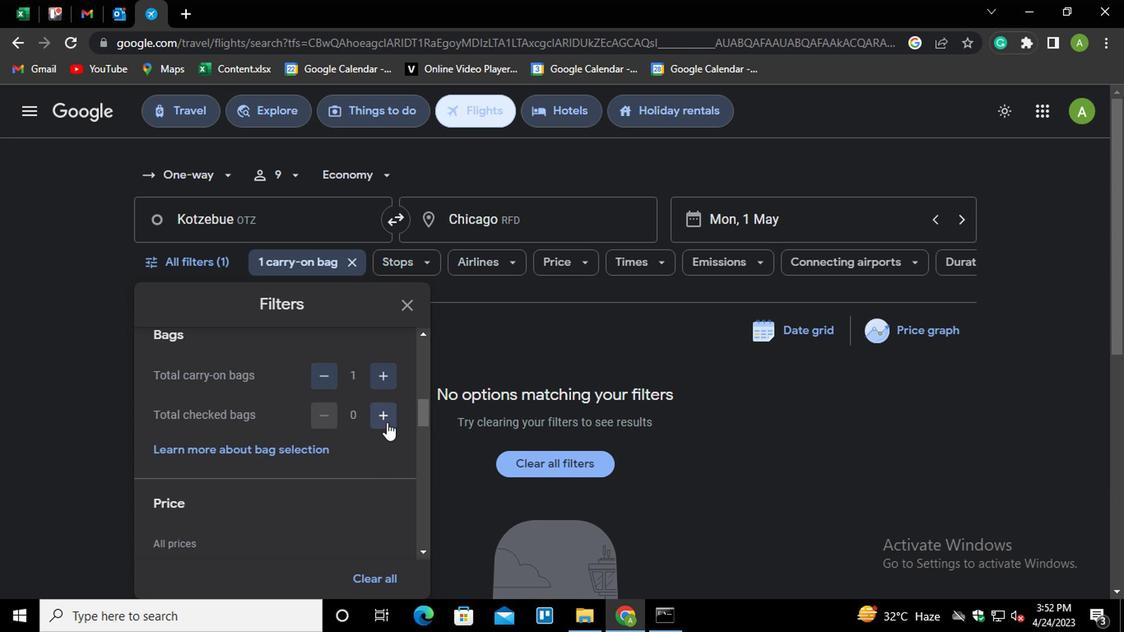 
Action: Mouse pressed left at (384, 419)
Screenshot: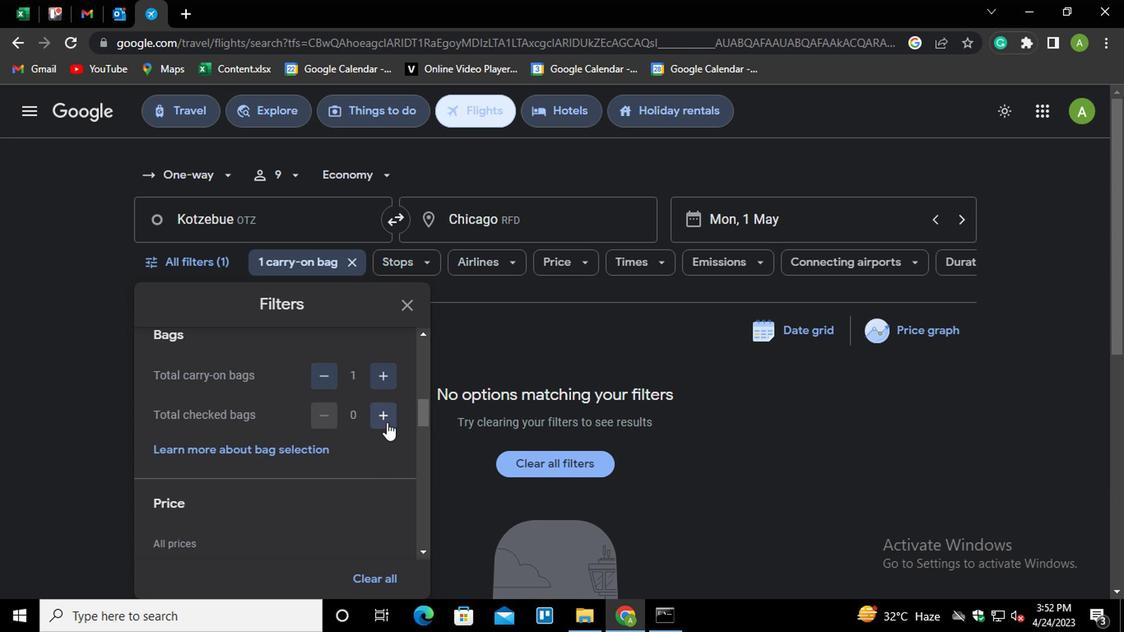 
Action: Mouse moved to (380, 456)
Screenshot: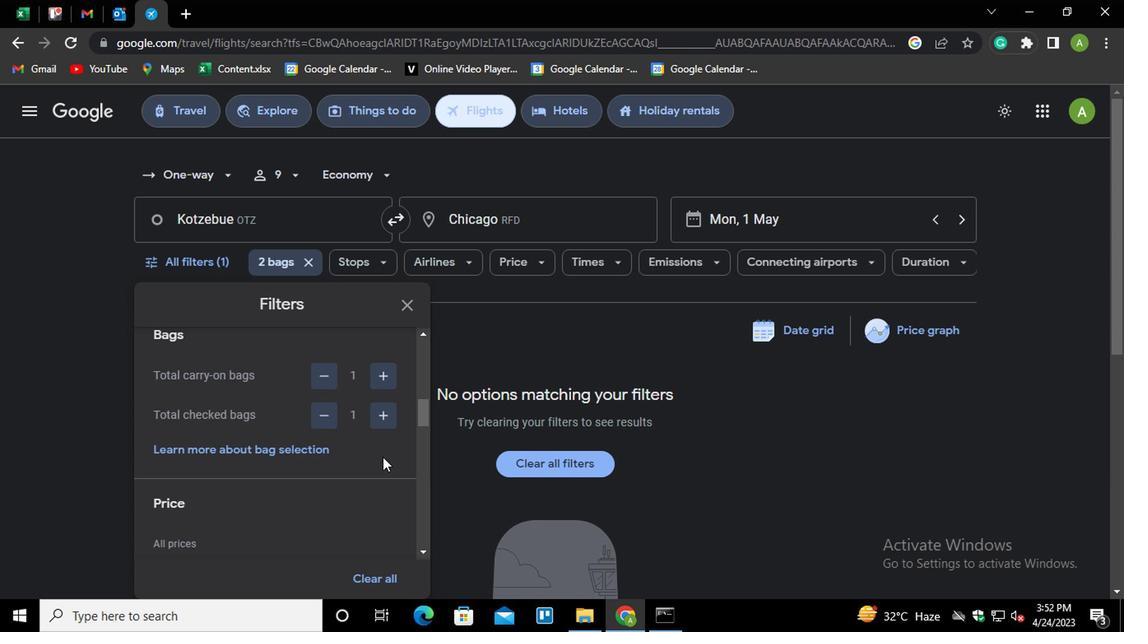 
Action: Mouse scrolled (380, 456) with delta (0, 0)
Screenshot: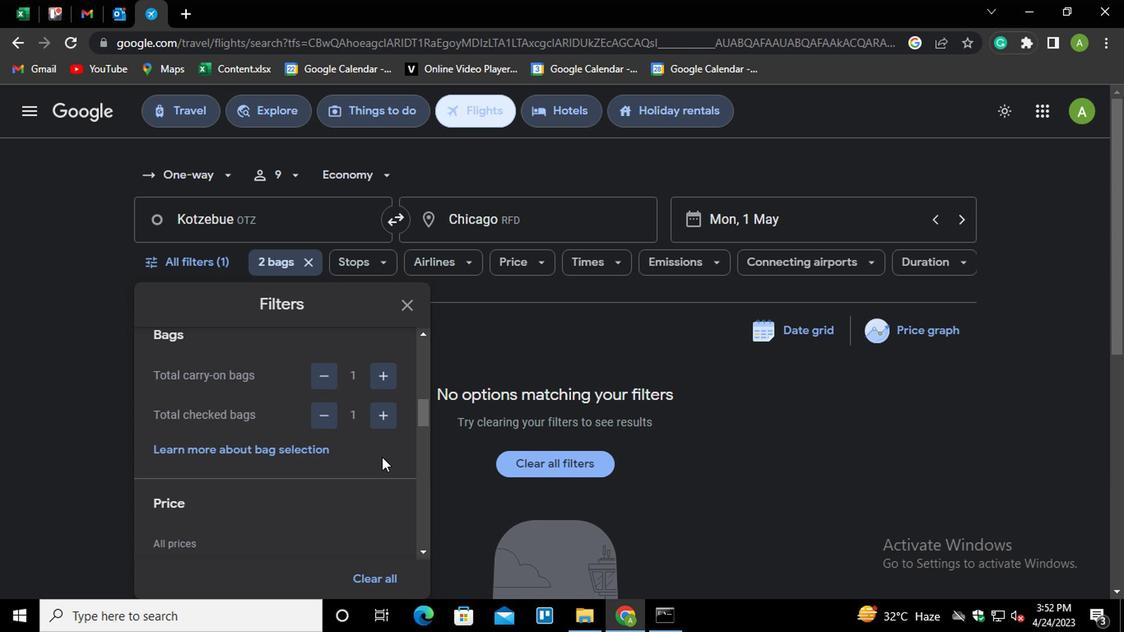 
Action: Mouse scrolled (380, 456) with delta (0, 0)
Screenshot: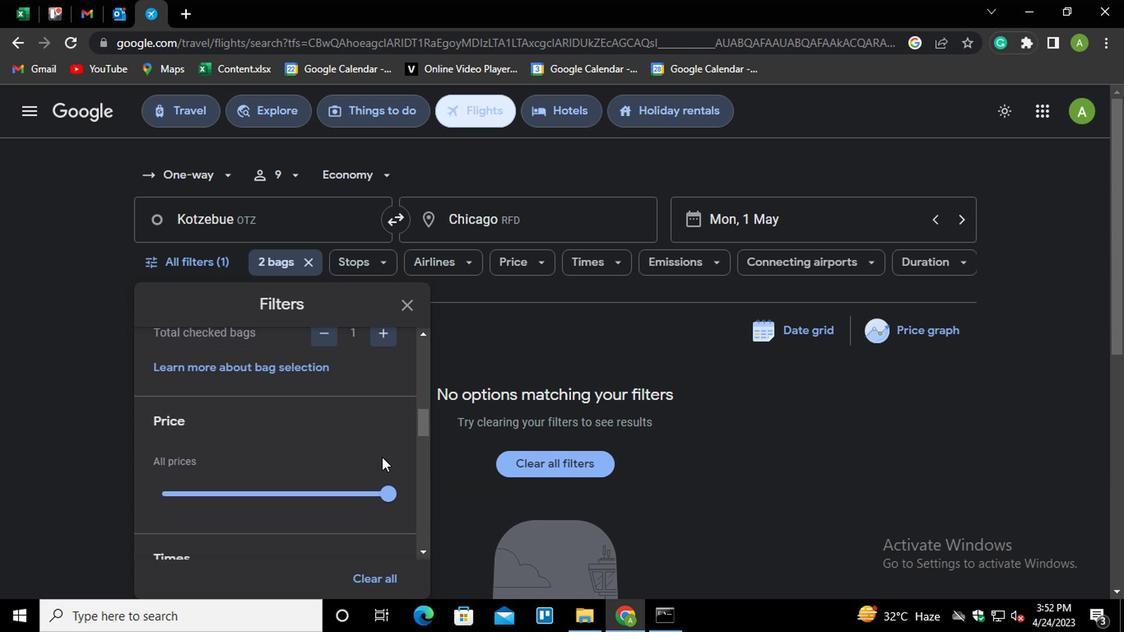 
Action: Mouse moved to (365, 406)
Screenshot: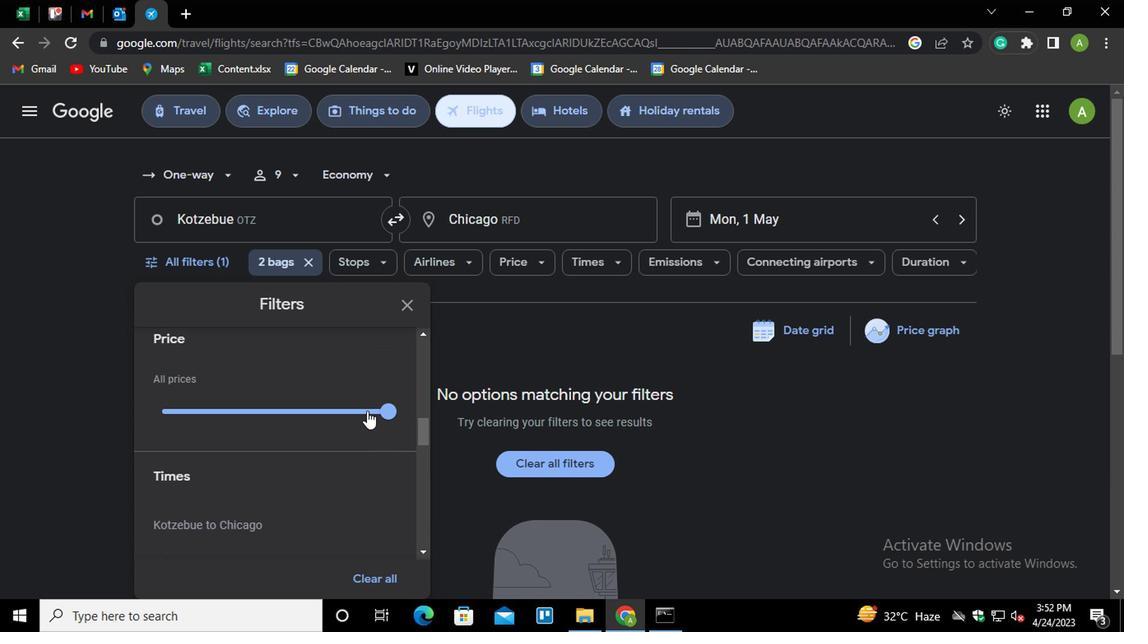 
Action: Mouse pressed left at (365, 406)
Screenshot: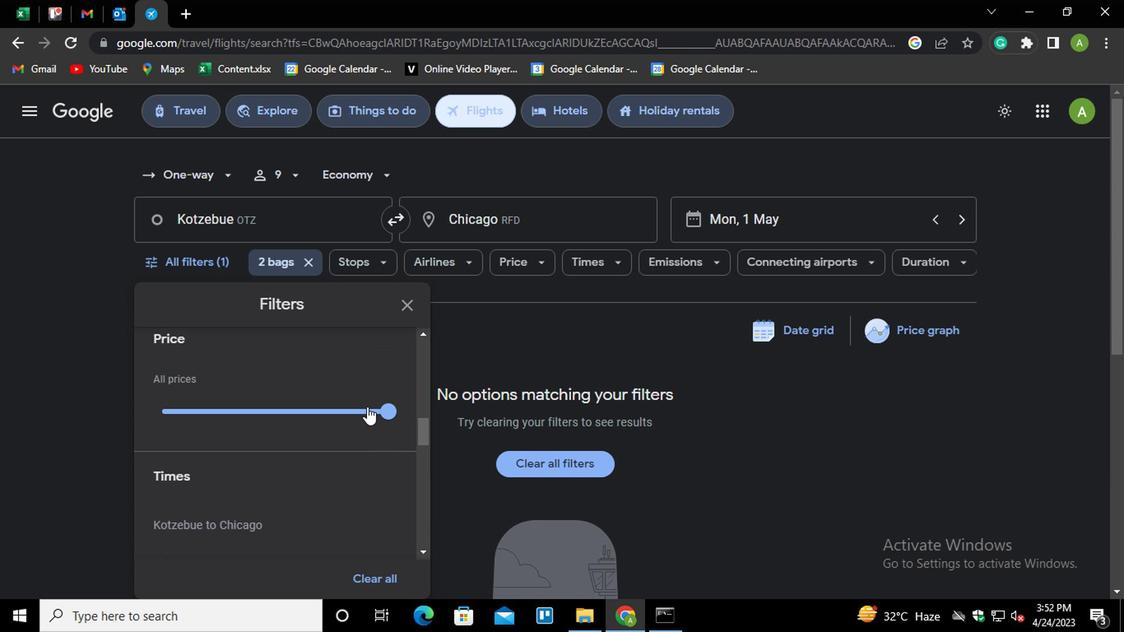 
Action: Mouse moved to (319, 473)
Screenshot: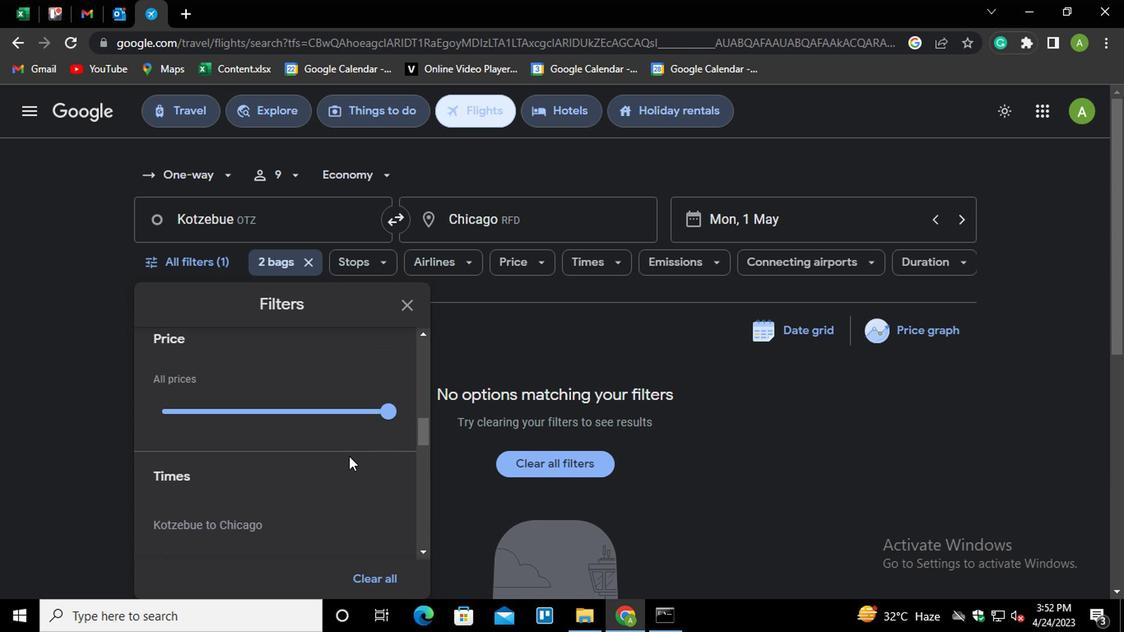 
Action: Mouse scrolled (319, 471) with delta (0, -1)
Screenshot: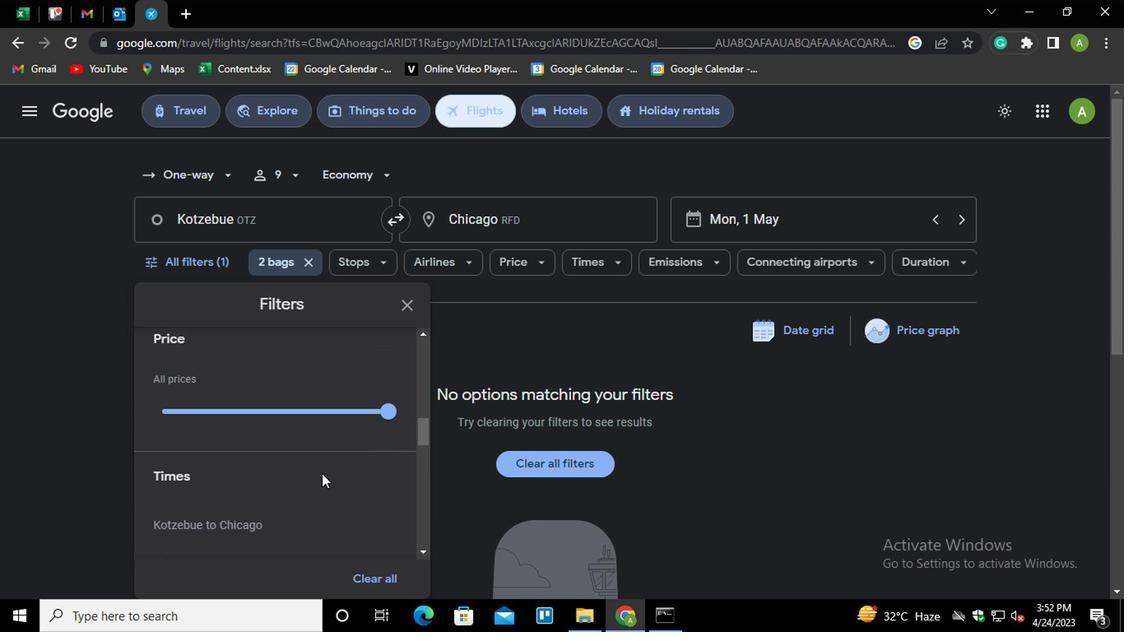 
Action: Mouse moved to (224, 505)
Screenshot: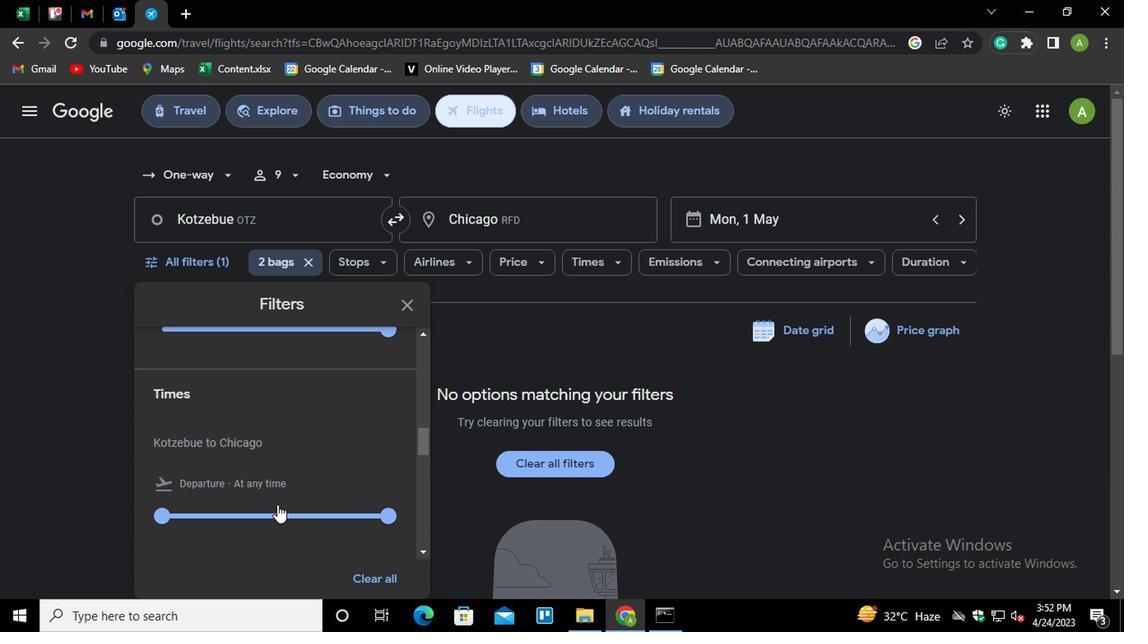 
Action: Mouse pressed left at (224, 505)
Screenshot: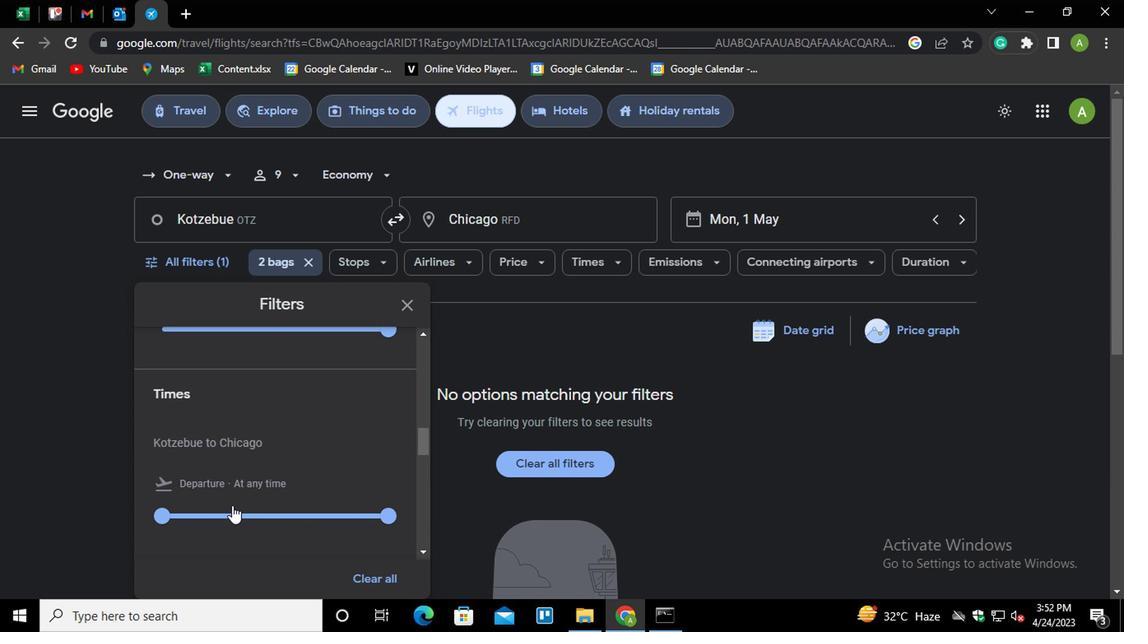 
Action: Mouse moved to (383, 513)
Screenshot: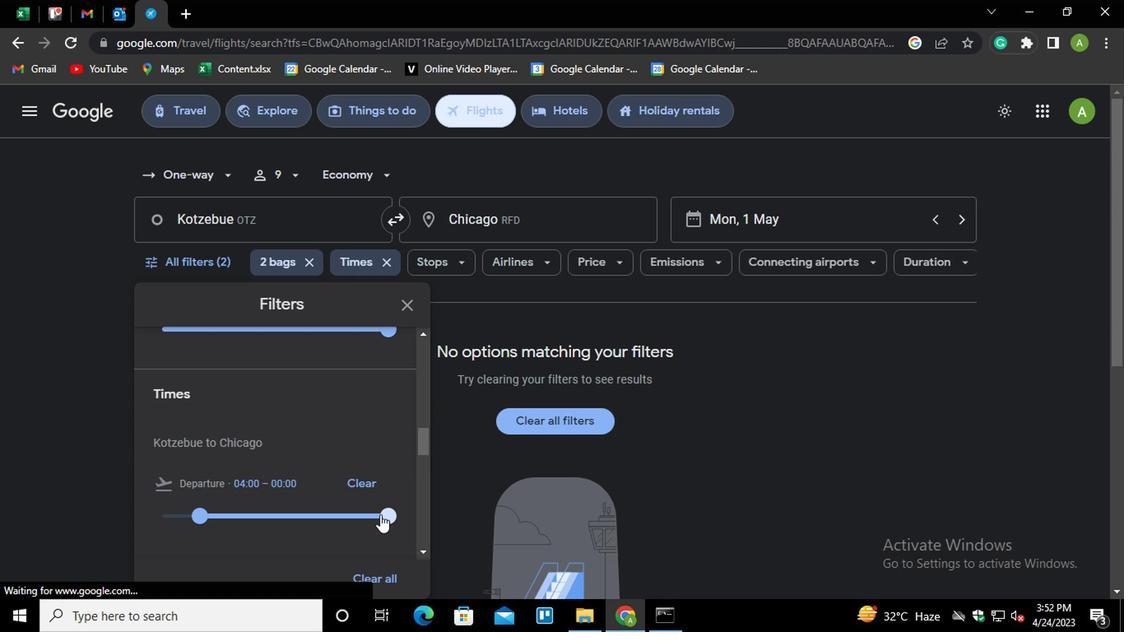 
Action: Mouse pressed left at (383, 513)
Screenshot: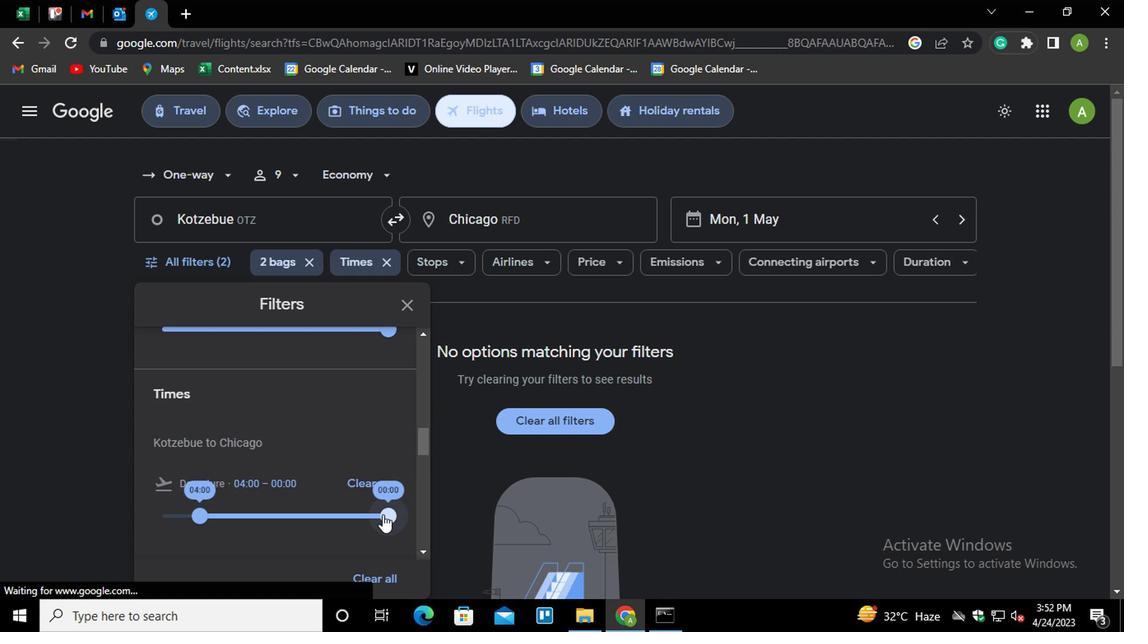 
Action: Mouse moved to (330, 535)
Screenshot: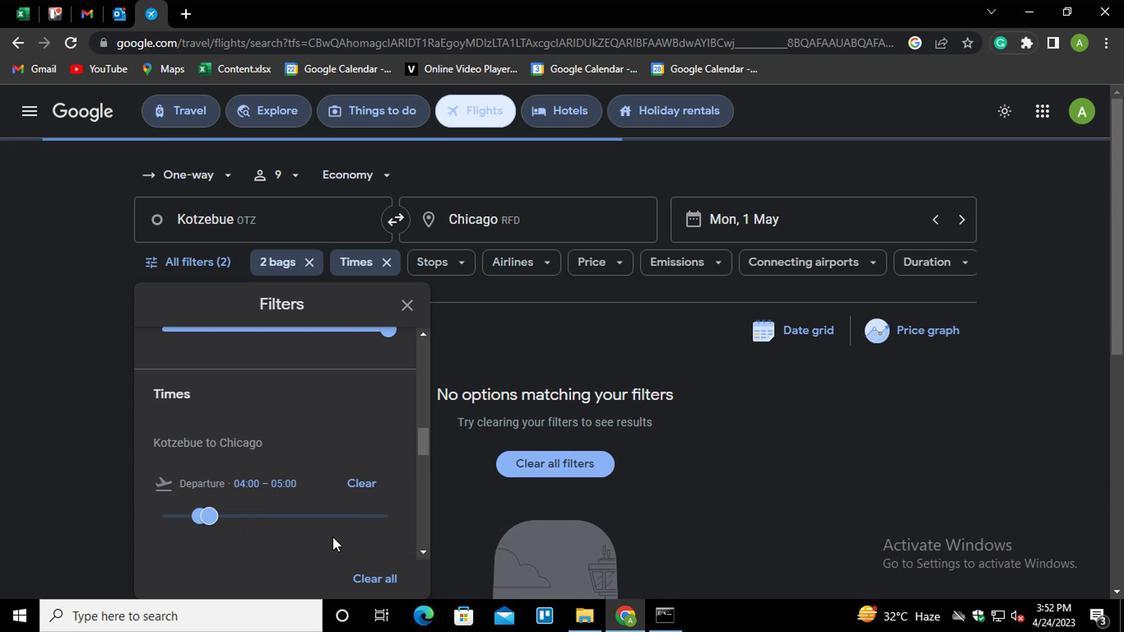 
Action: Mouse scrolled (330, 534) with delta (0, -1)
Screenshot: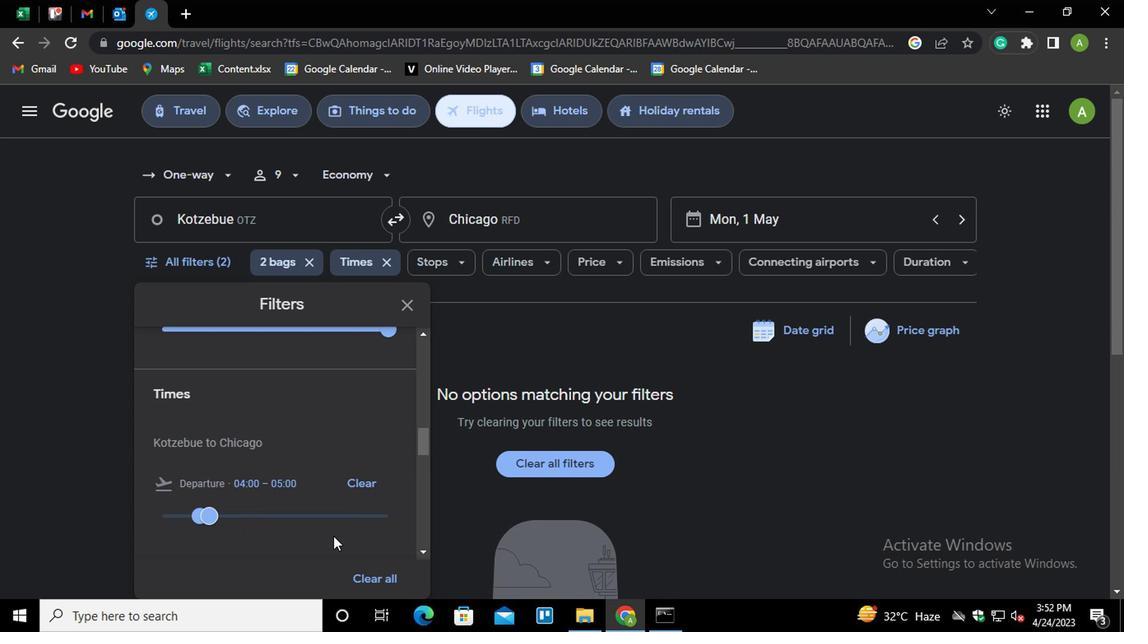 
Action: Mouse scrolled (330, 534) with delta (0, -1)
Screenshot: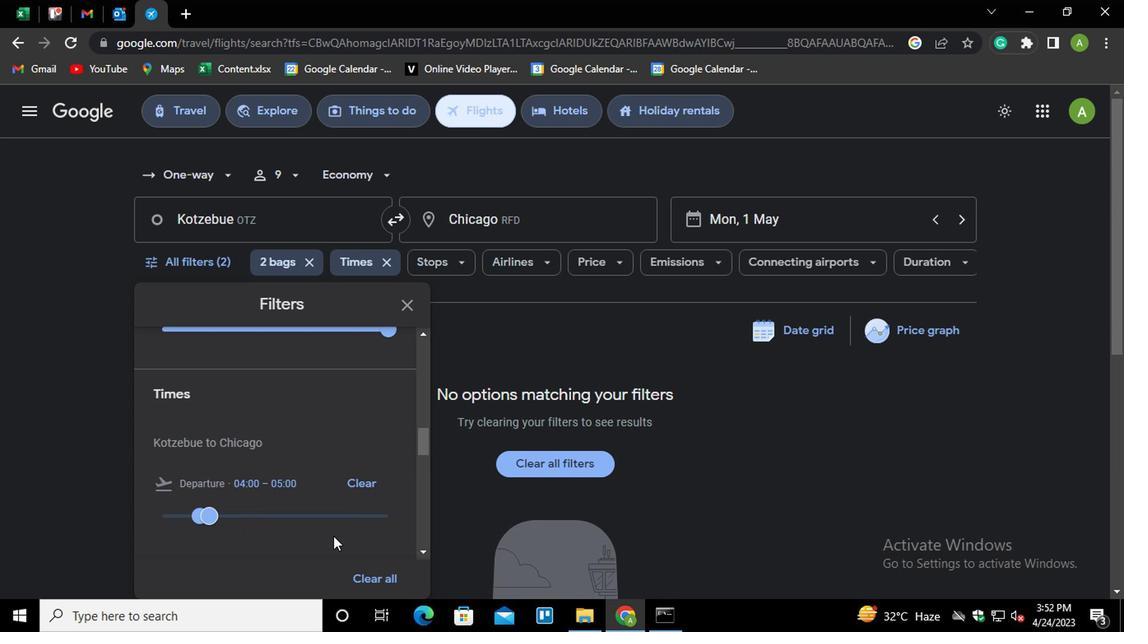 
Action: Mouse moved to (772, 494)
Screenshot: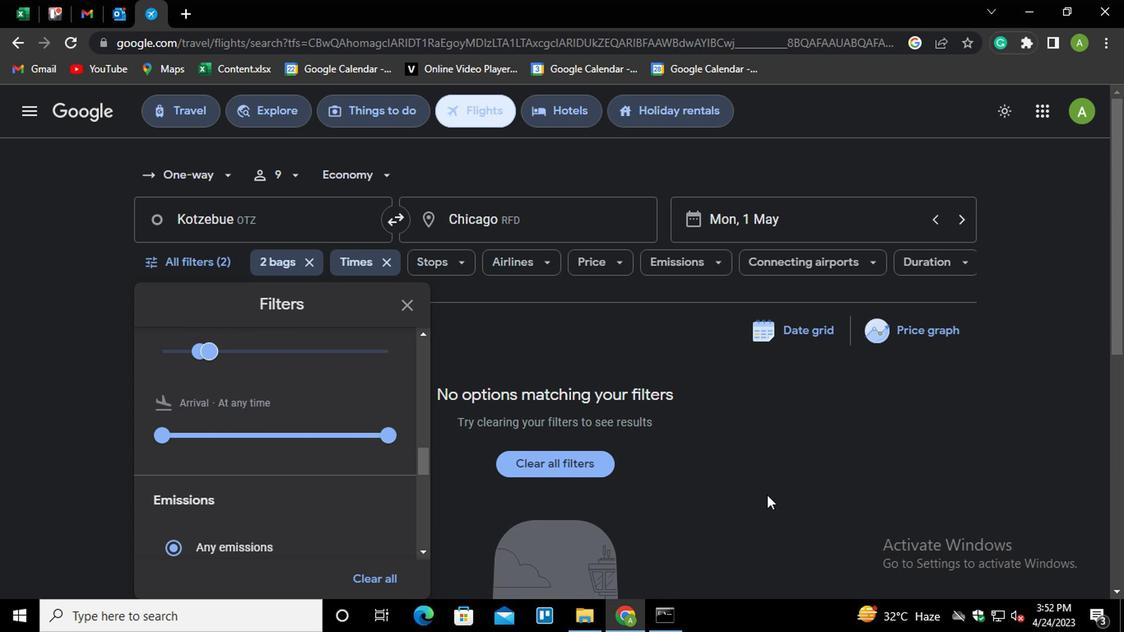 
Action: Mouse pressed left at (772, 494)
Screenshot: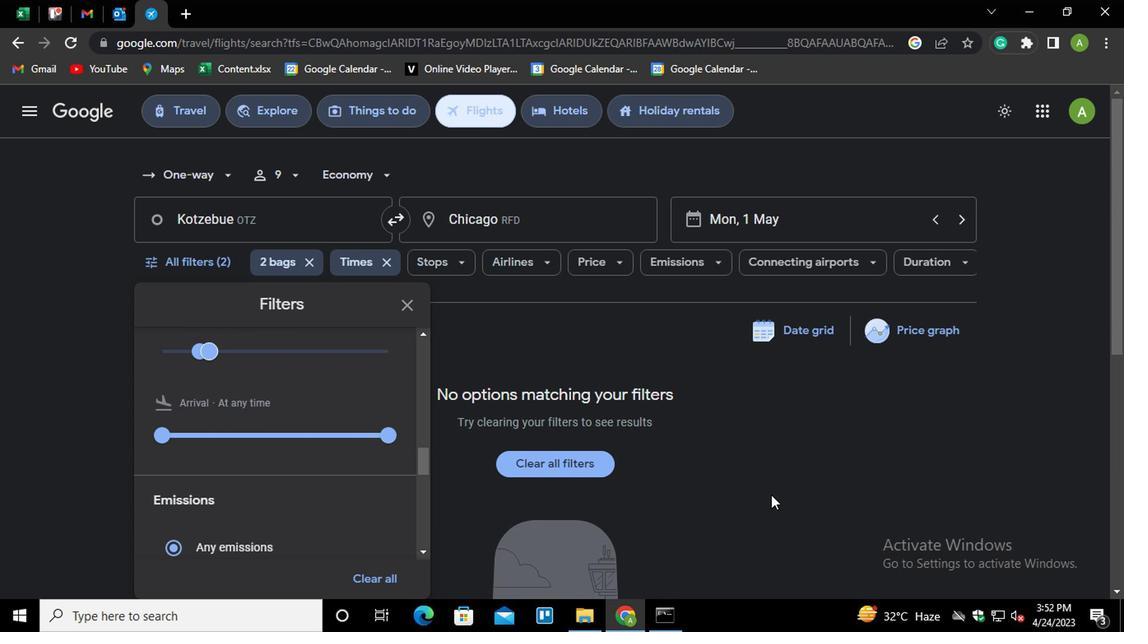 
Action: Mouse moved to (772, 494)
Screenshot: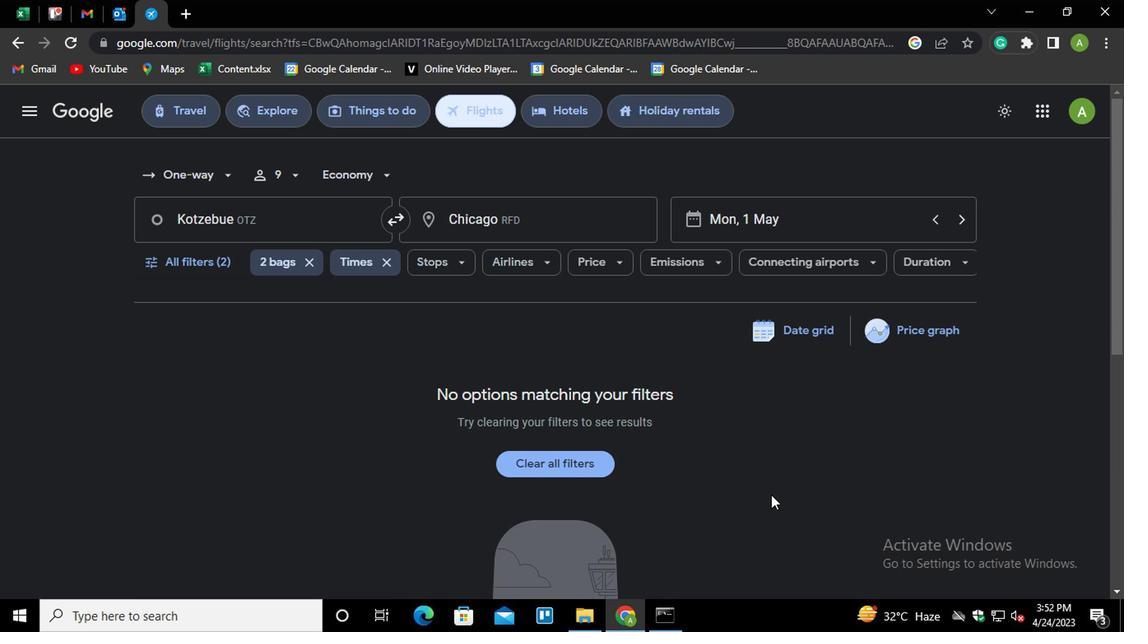 
